 Task: Create a task  Integrate a new payment gateway into an e-commerce website , assign it to team member softage.3@softage.net in the project AcmeWorks and update the status of the task to  At Risk , set the priority of the task to Medium
Action: Mouse moved to (72, 60)
Screenshot: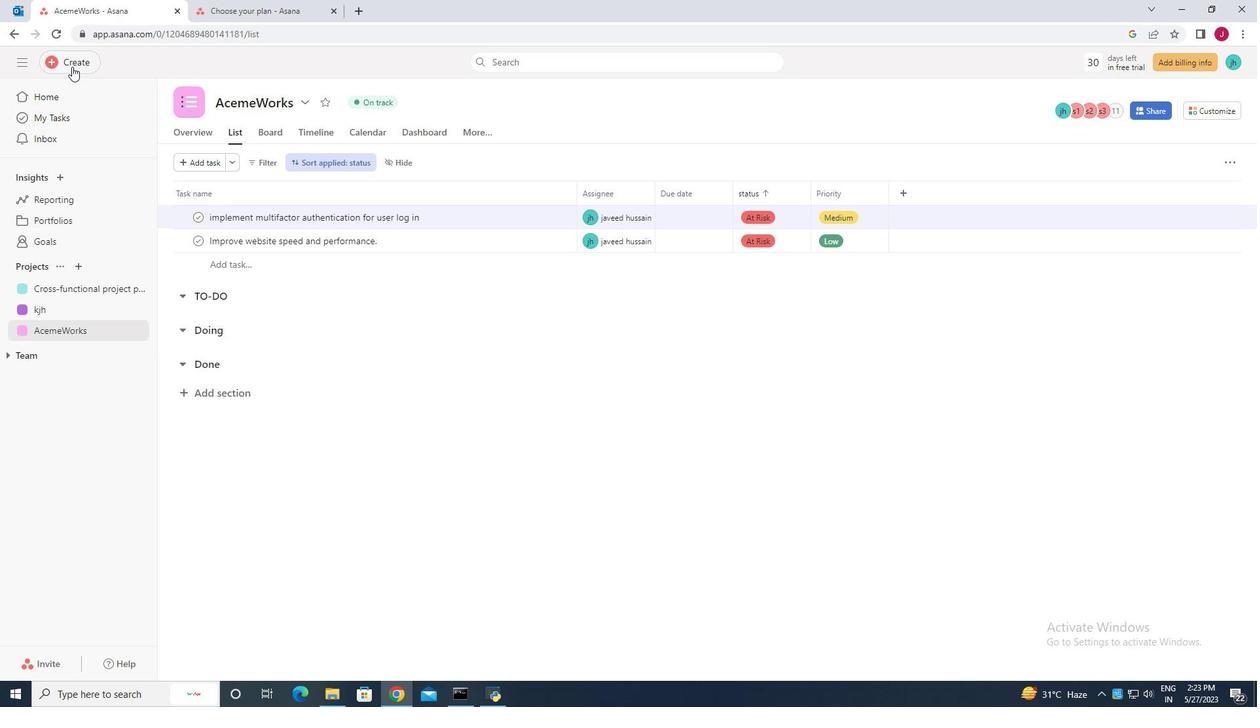 
Action: Mouse pressed left at (72, 60)
Screenshot: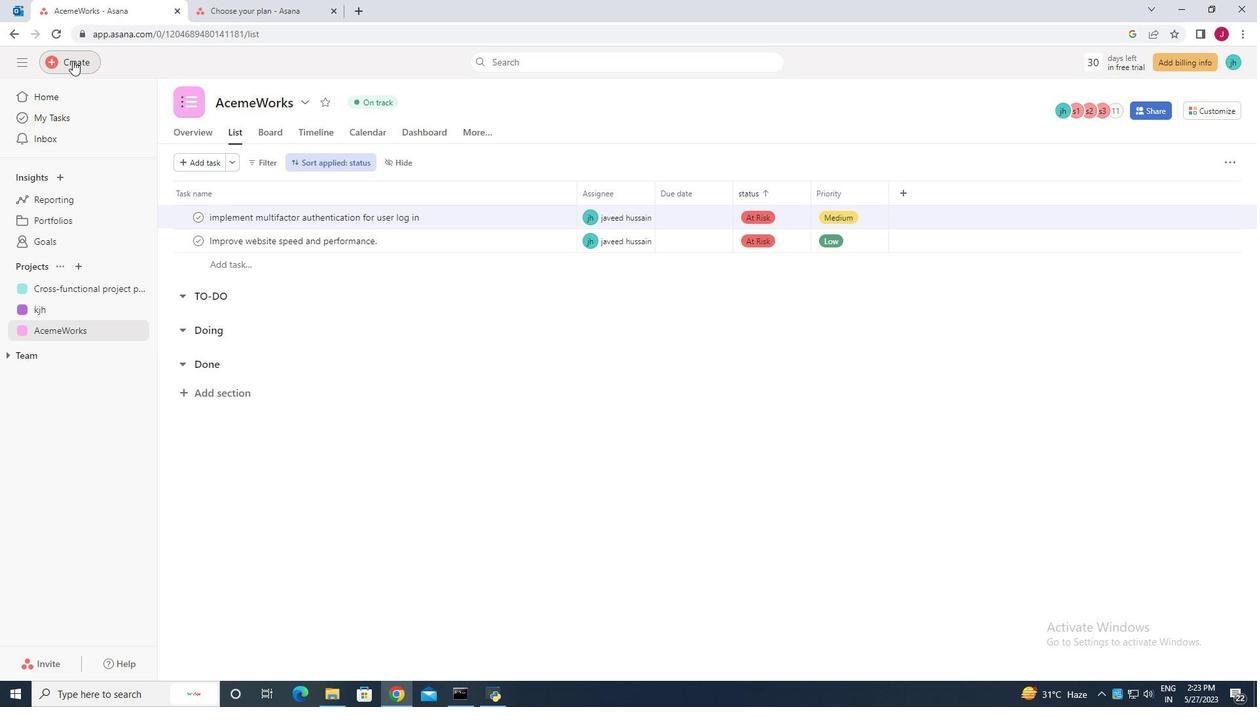 
Action: Mouse moved to (151, 65)
Screenshot: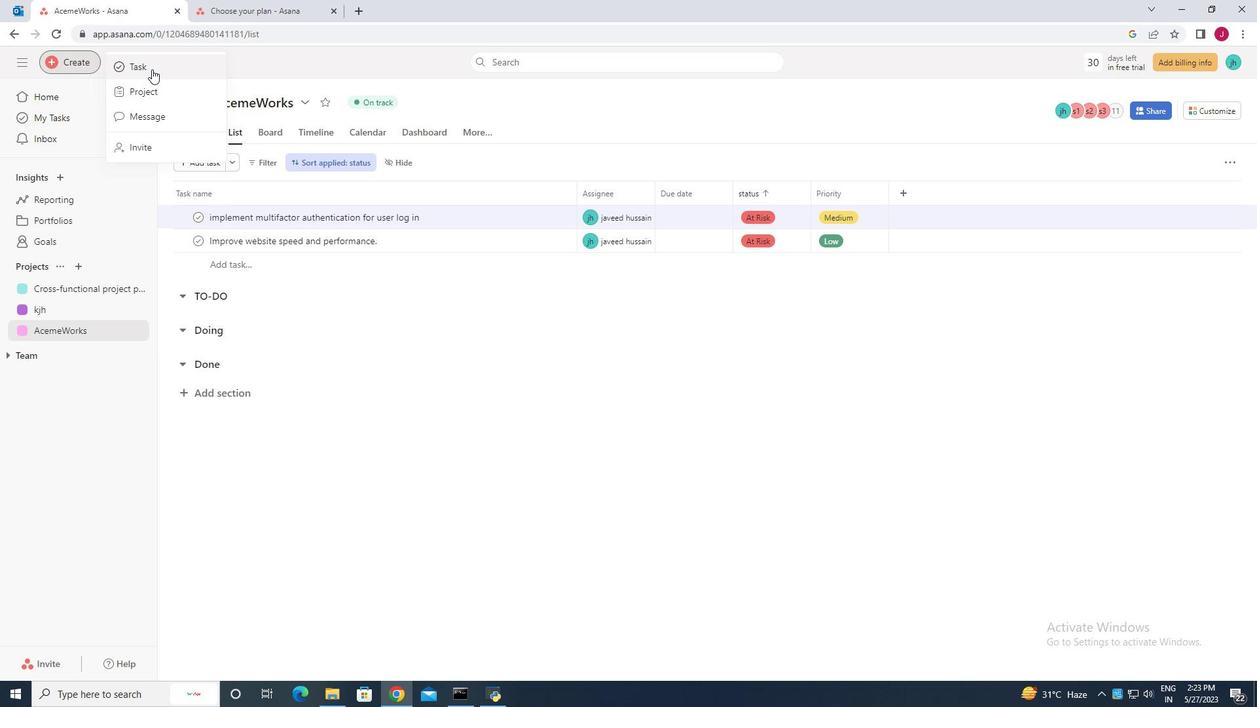 
Action: Mouse pressed left at (151, 65)
Screenshot: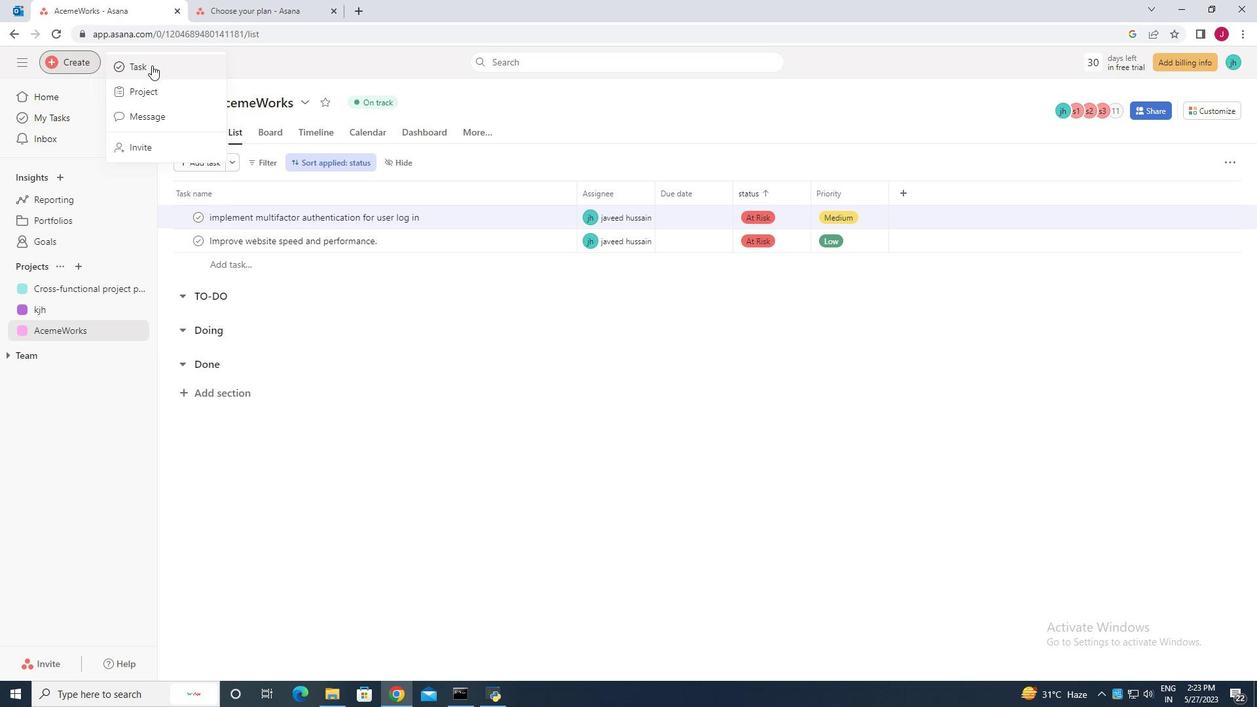 
Action: Mouse moved to (984, 396)
Screenshot: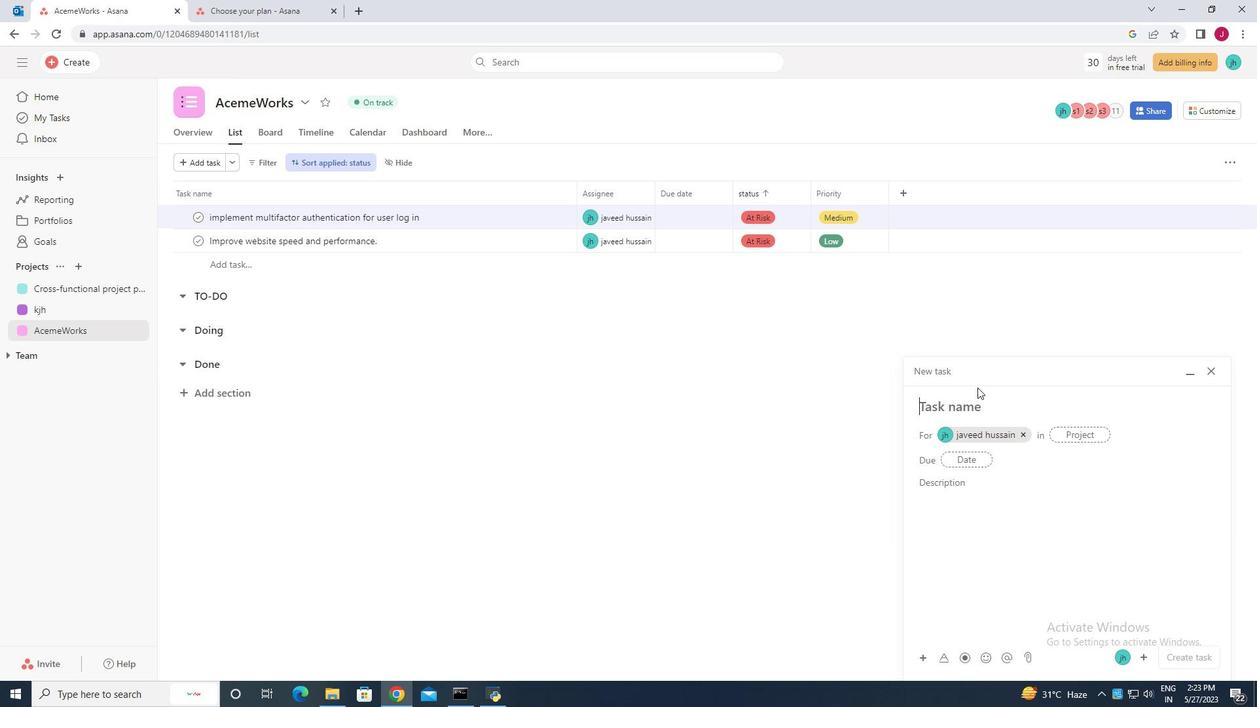 
Action: Key pressed <Key.caps_lock>I<Key.caps_lock>ntigrate<Key.space>a<Key.space>new<Key.space><Key.backspace><Key.backspace><Key.backspace><Key.backspace><Key.backspace><Key.backspace><Key.backspace><Key.backspace><Key.backspace><Key.backspace><Key.backspace><Key.backspace><Key.backspace>egrate<Key.space>a<Key.space>new<Key.space>payment<Key.space>gateway<Key.space>into<Key.space>the<Key.space>e-commerece<Key.space><Key.backspace><Key.backspace><Key.backspace><Key.backspace><Key.backspace>rce<Key.space>website,
Screenshot: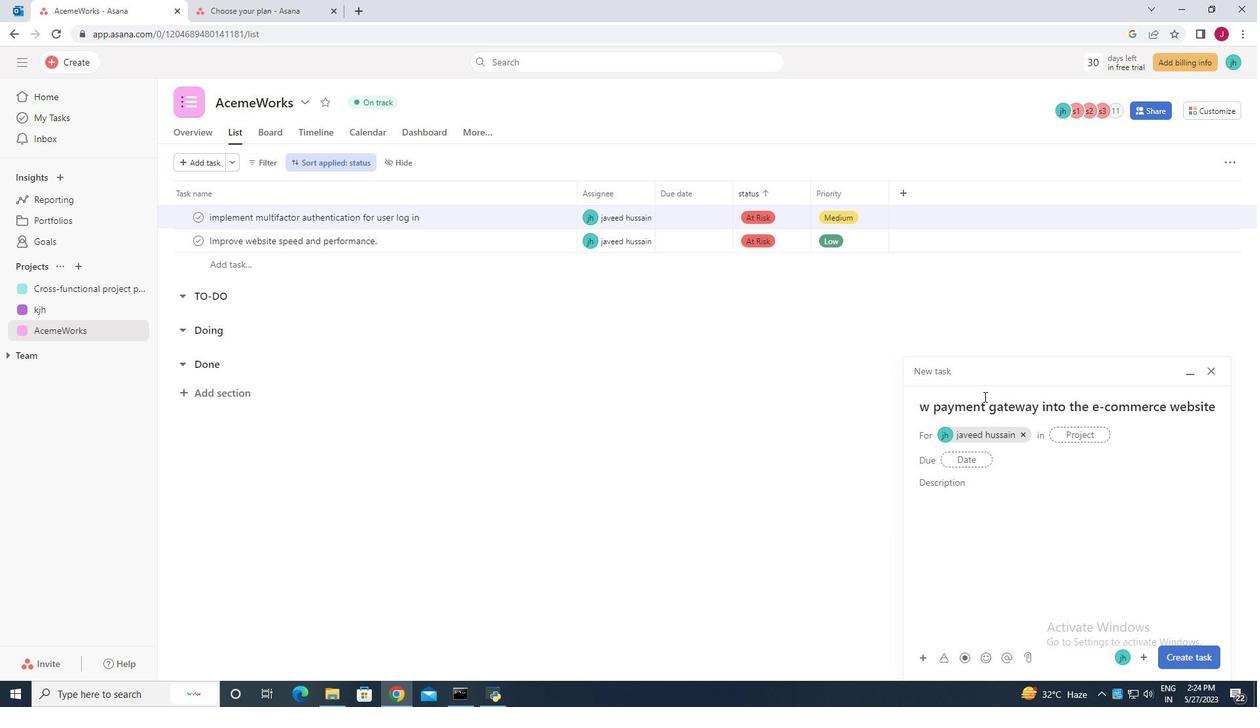 
Action: Mouse moved to (1024, 436)
Screenshot: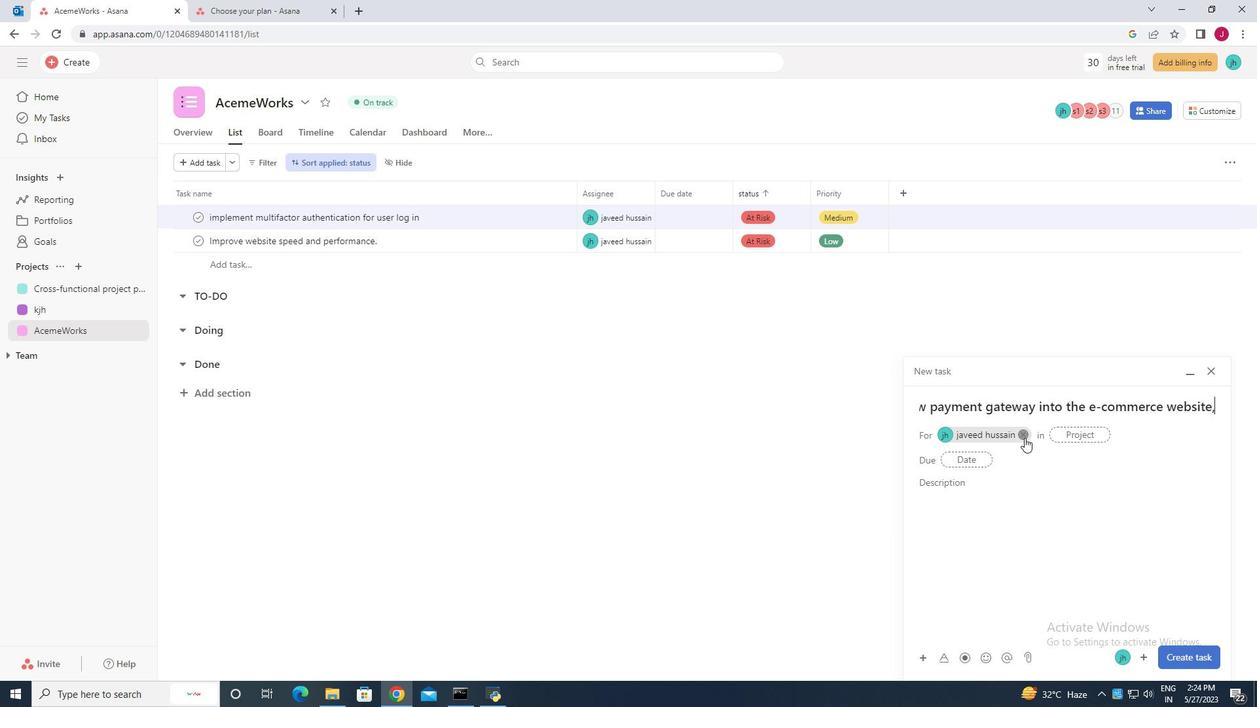
Action: Mouse pressed left at (1024, 436)
Screenshot: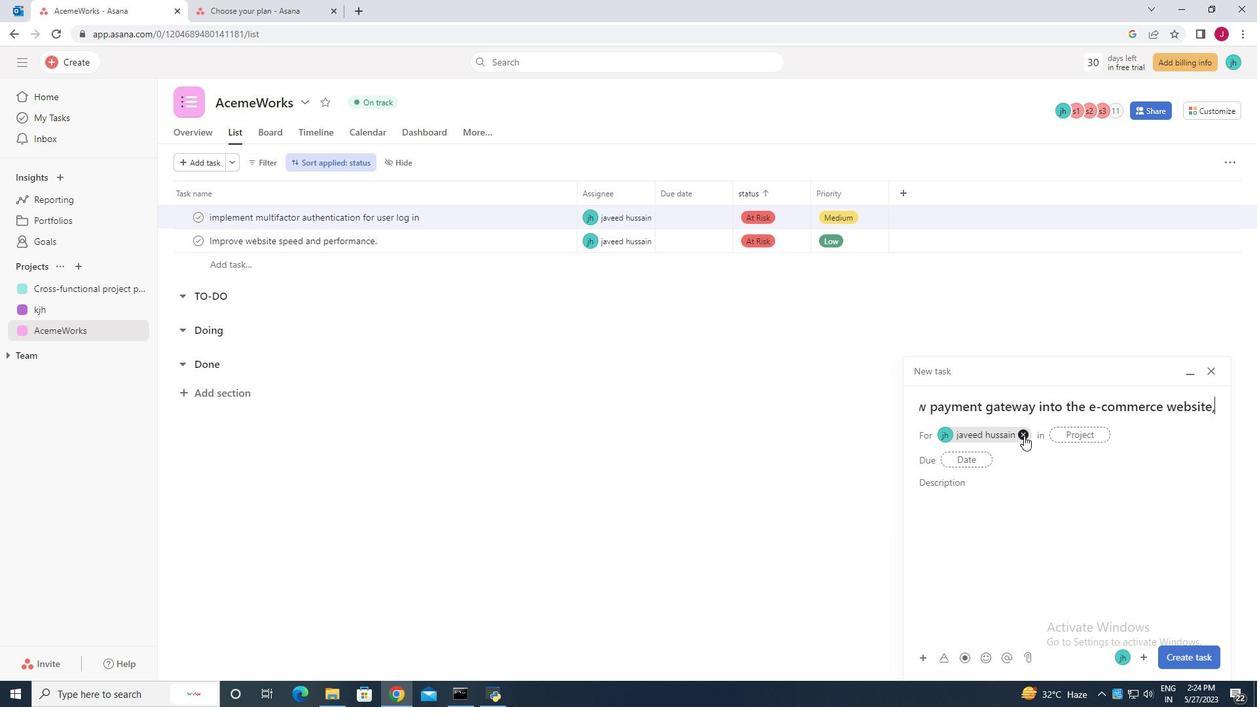 
Action: Mouse moved to (970, 436)
Screenshot: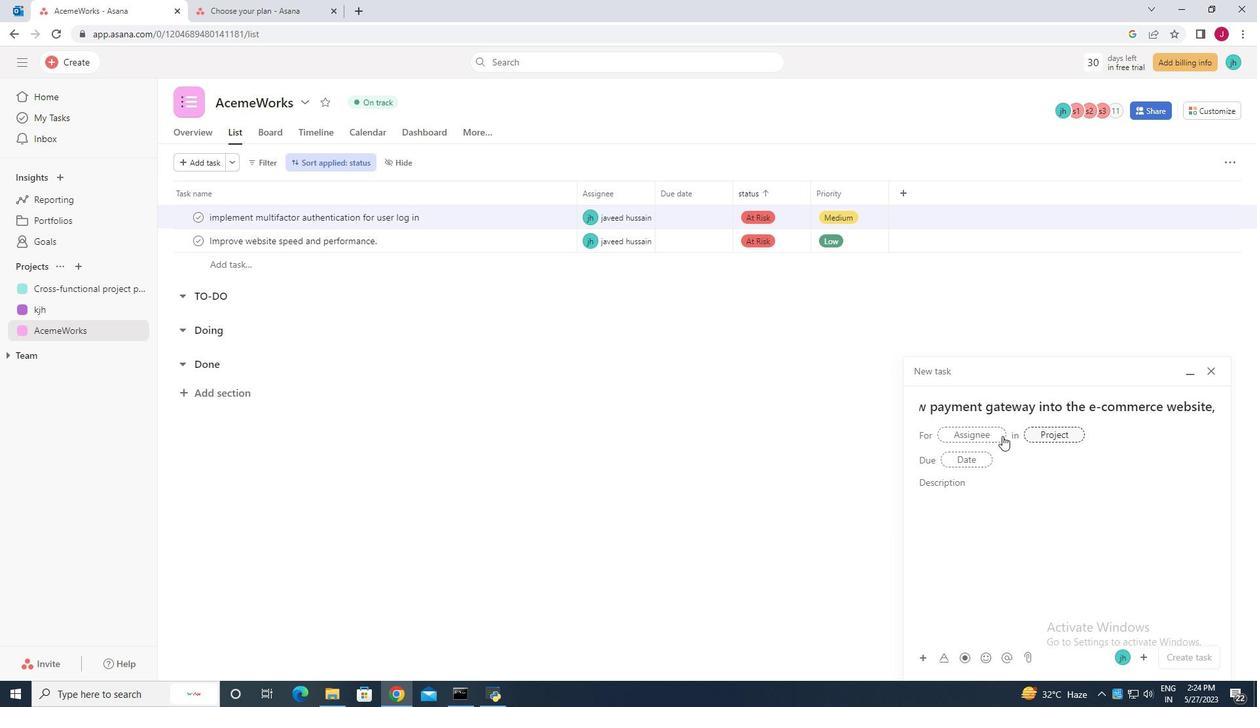 
Action: Mouse pressed left at (970, 436)
Screenshot: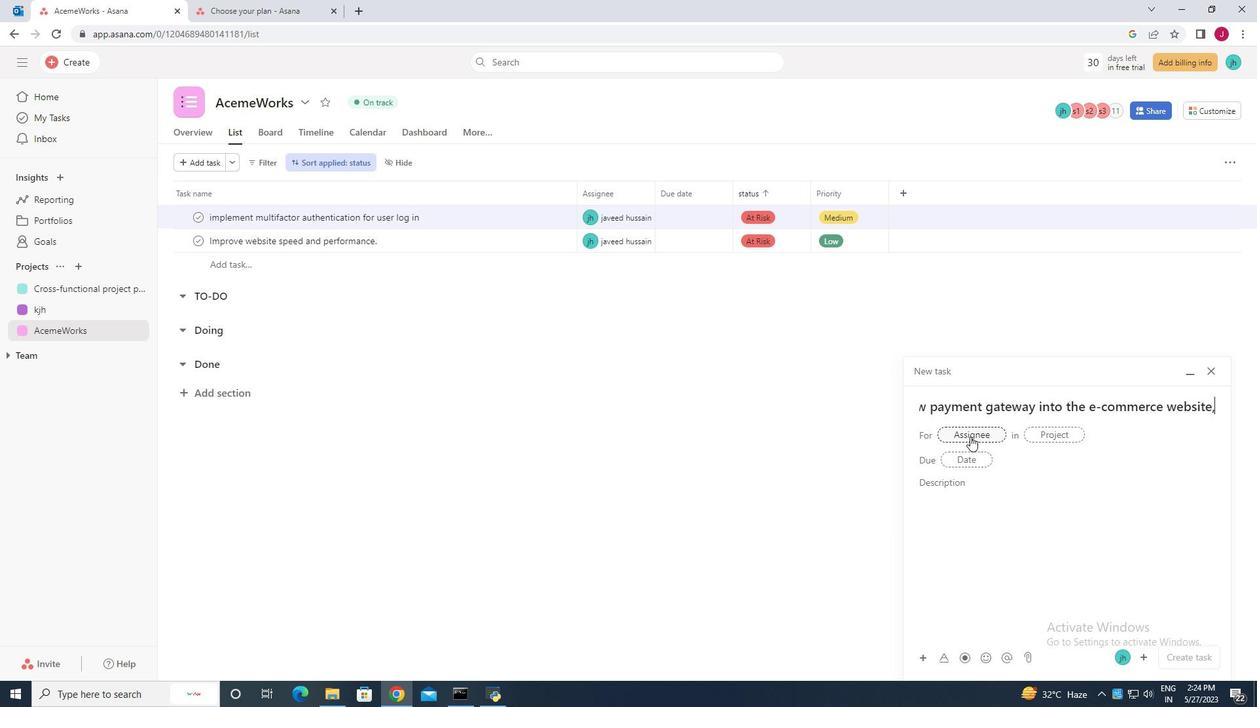 
Action: Key pressed softage.3<Key.shift>@
Screenshot: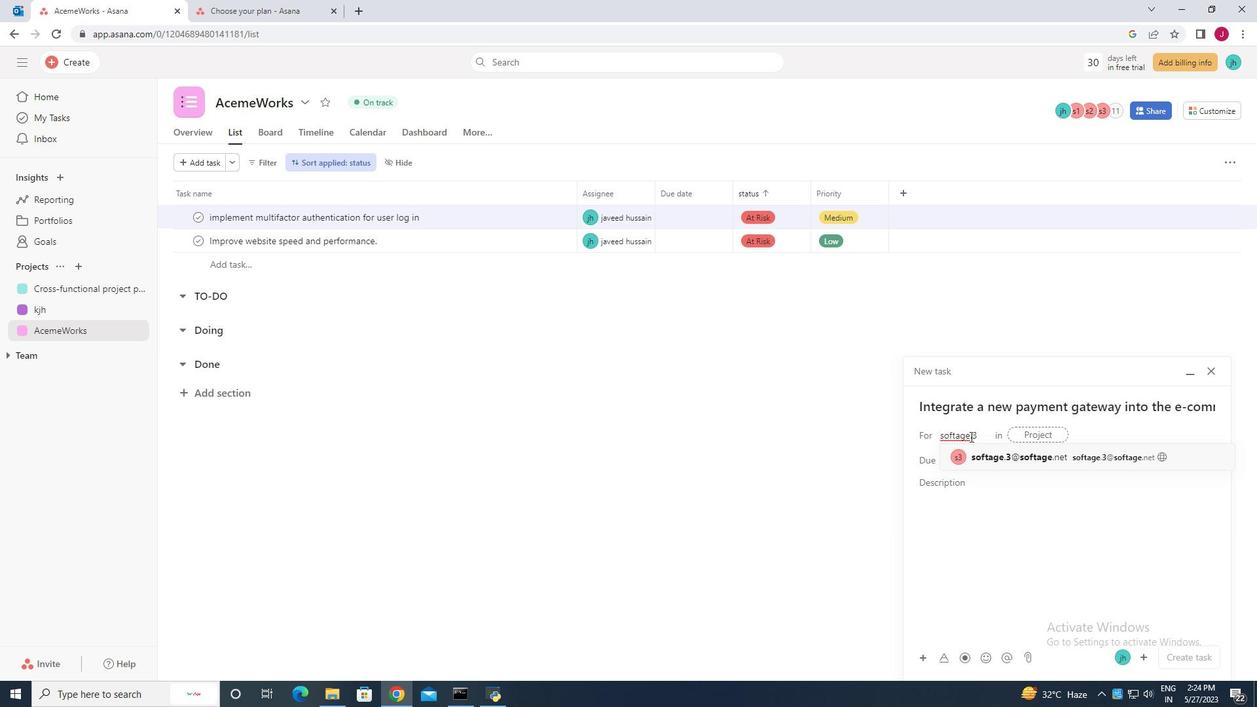 
Action: Mouse moved to (1007, 453)
Screenshot: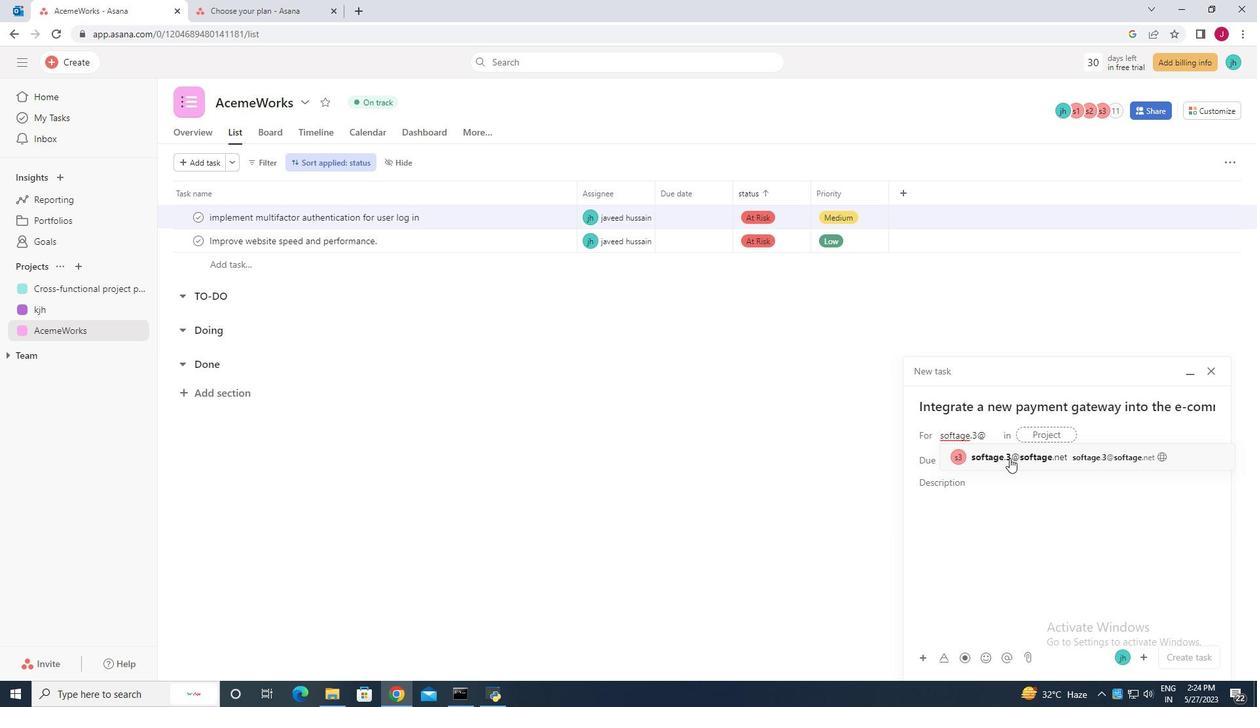 
Action: Mouse pressed left at (1007, 453)
Screenshot: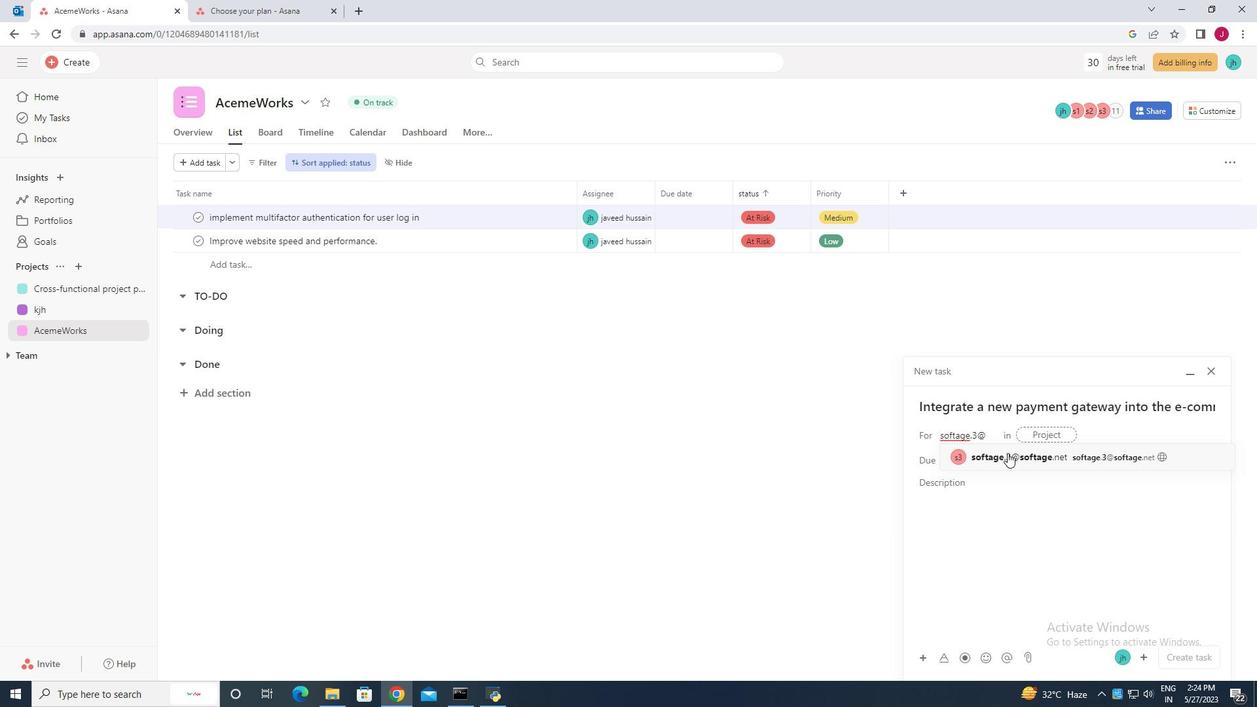 
Action: Mouse moved to (1088, 436)
Screenshot: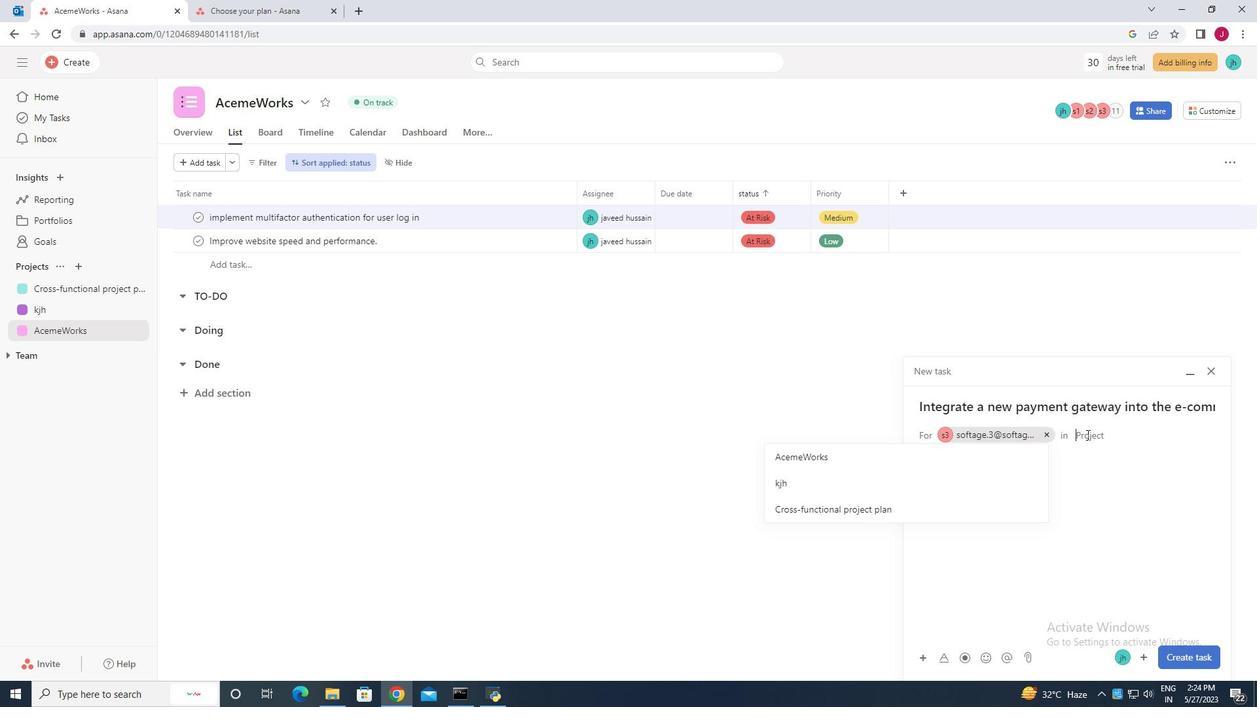 
Action: Mouse pressed left at (1088, 436)
Screenshot: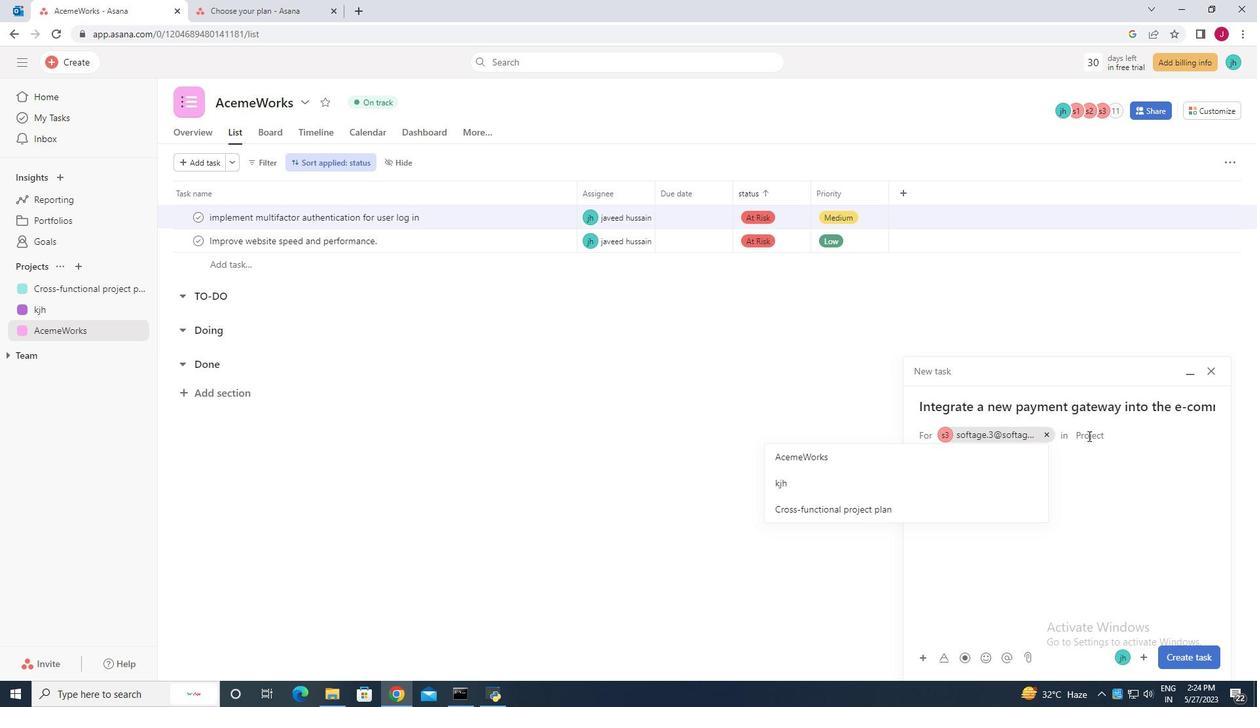 
Action: Mouse moved to (808, 454)
Screenshot: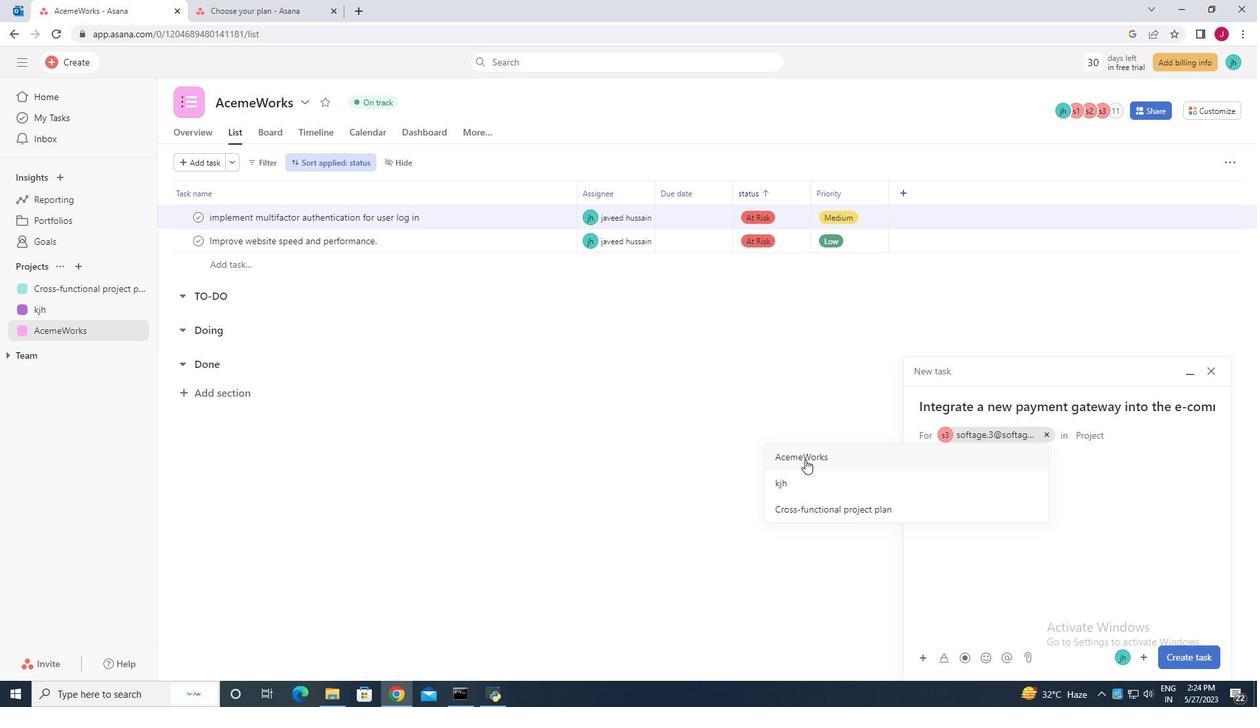 
Action: Mouse pressed left at (808, 454)
Screenshot: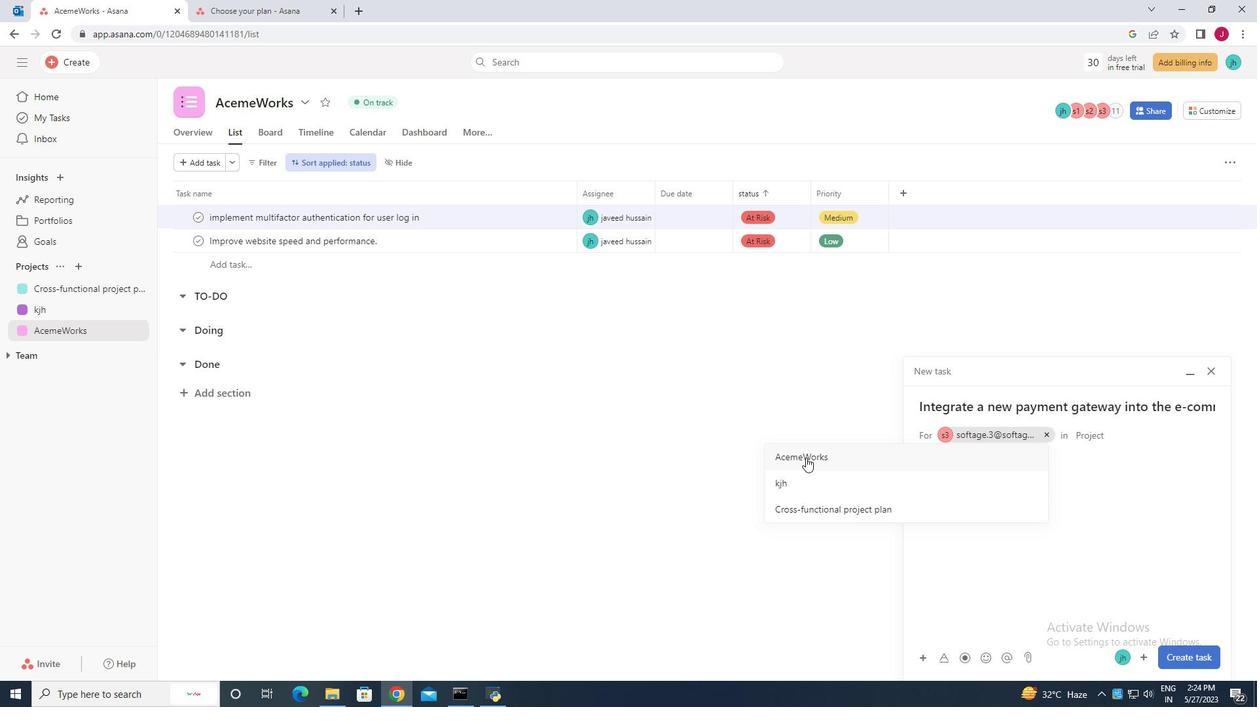 
Action: Mouse moved to (1080, 610)
Screenshot: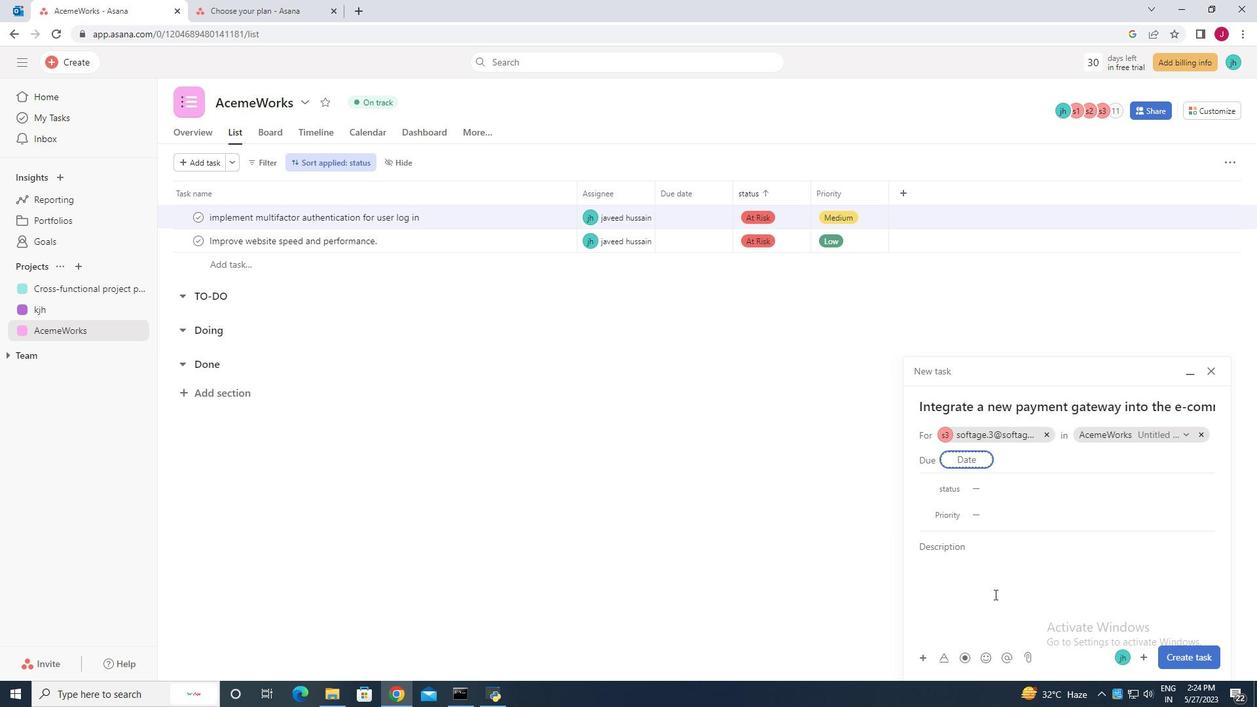 
Action: Mouse scrolled (1080, 609) with delta (0, 0)
Screenshot: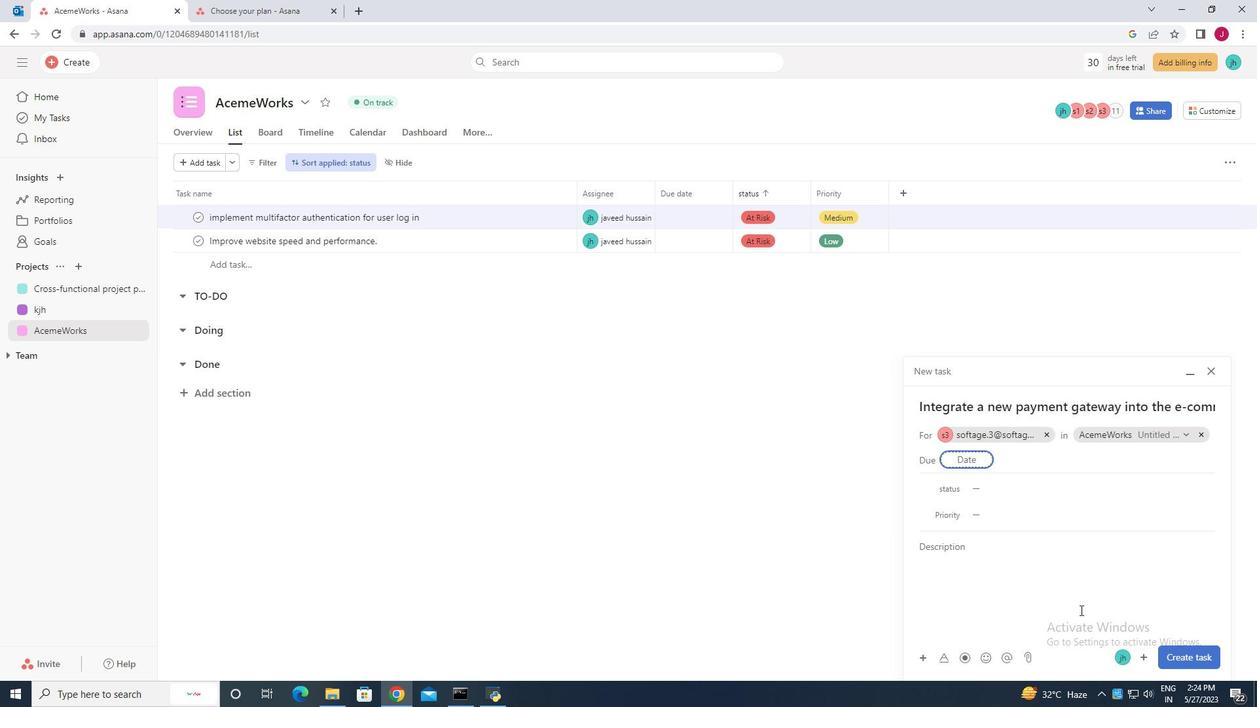 
Action: Mouse scrolled (1080, 609) with delta (0, 0)
Screenshot: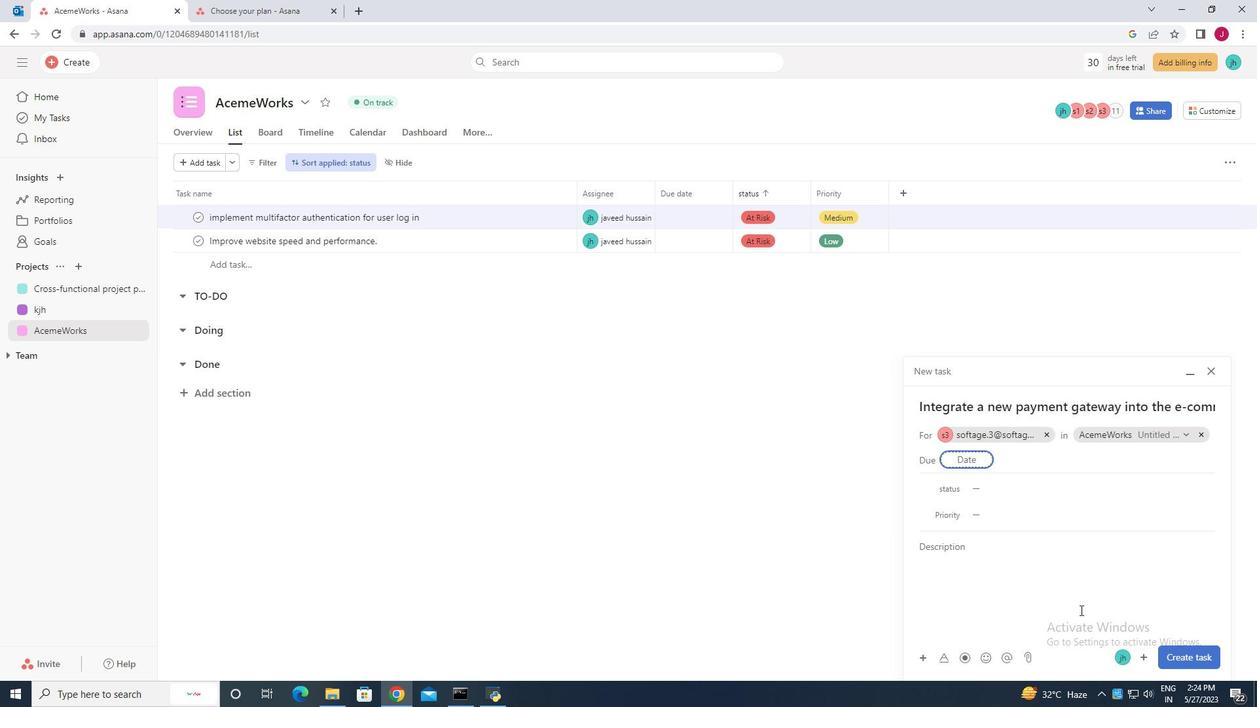 
Action: Mouse scrolled (1080, 609) with delta (0, 0)
Screenshot: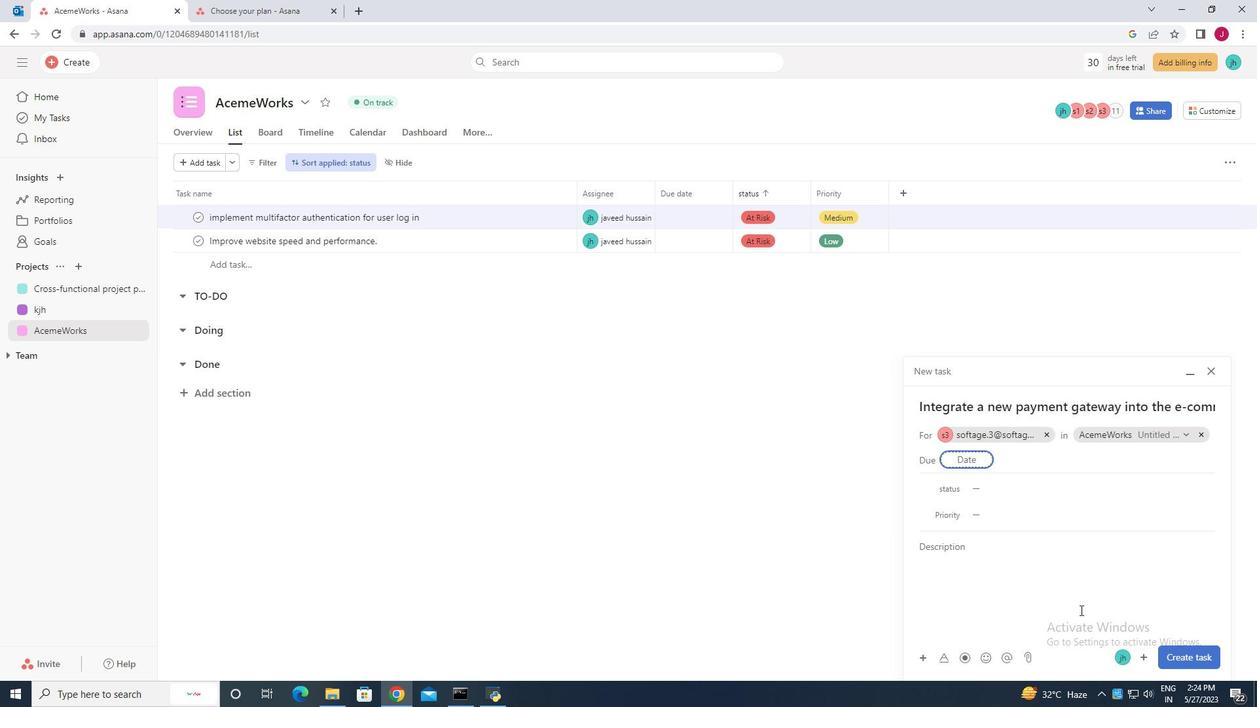 
Action: Mouse moved to (1121, 656)
Screenshot: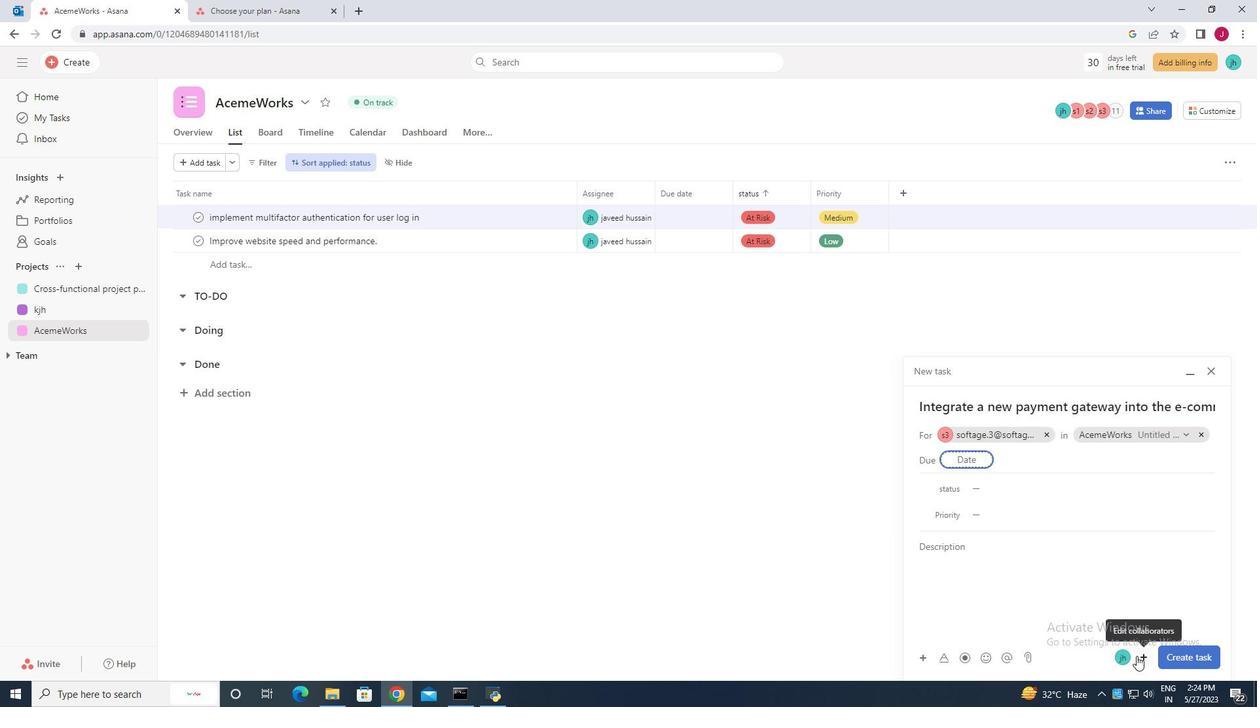 
Action: Mouse pressed left at (1121, 656)
Screenshot: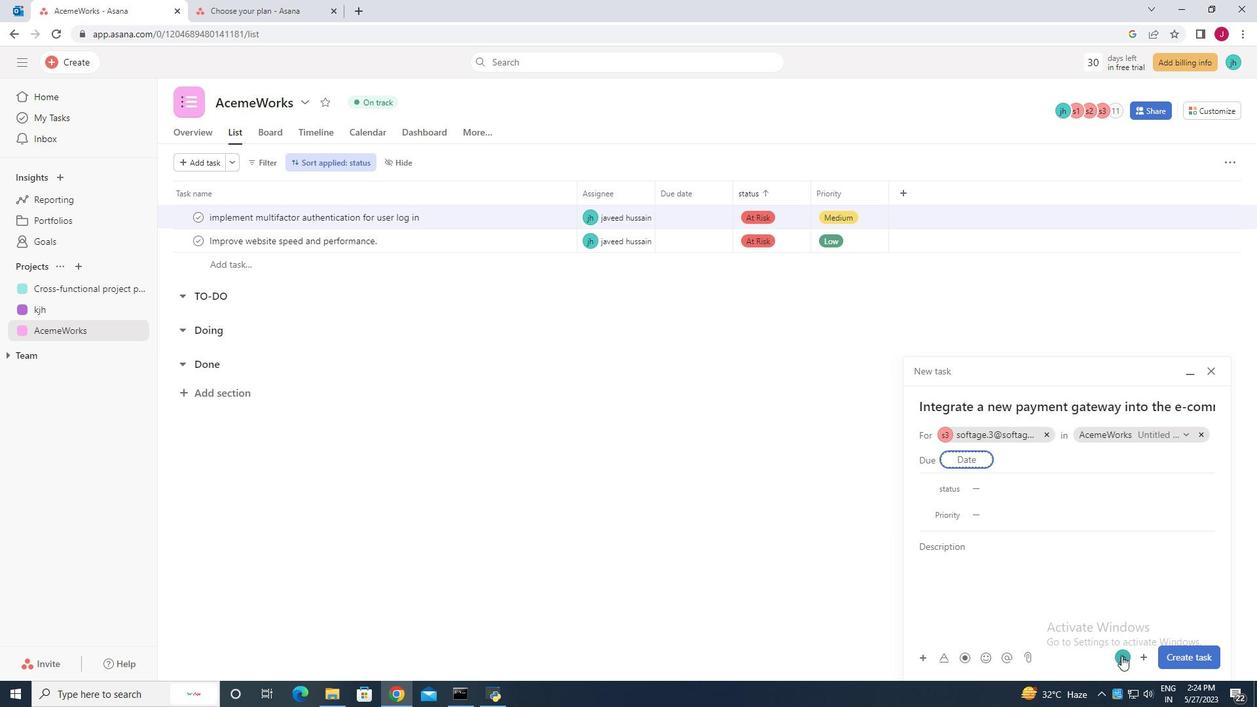 
Action: Mouse moved to (1052, 655)
Screenshot: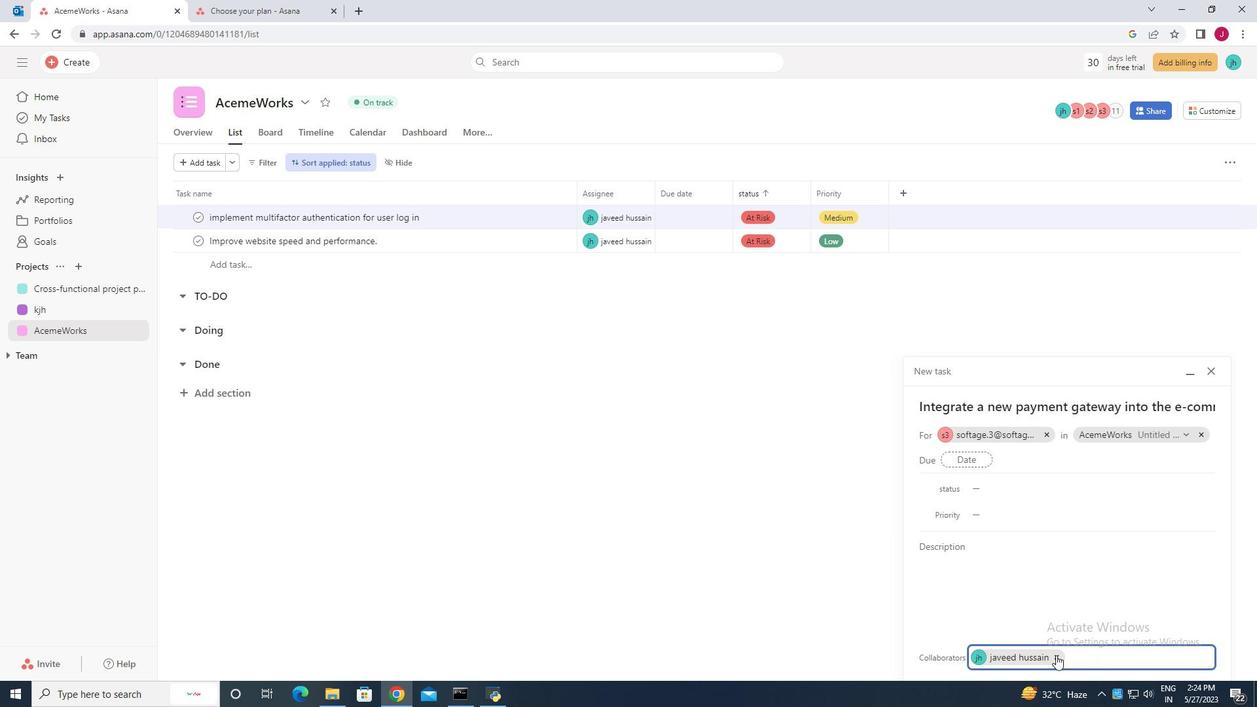 
Action: Mouse pressed left at (1052, 655)
Screenshot: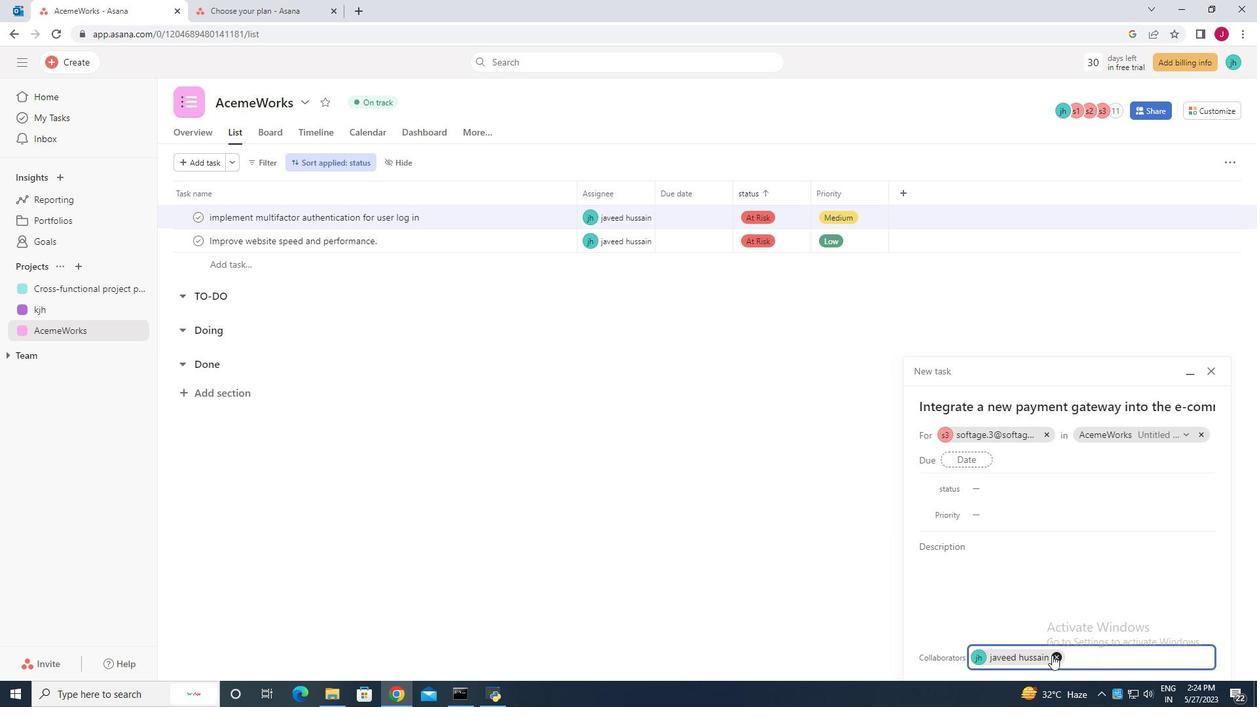 
Action: Mouse moved to (1067, 663)
Screenshot: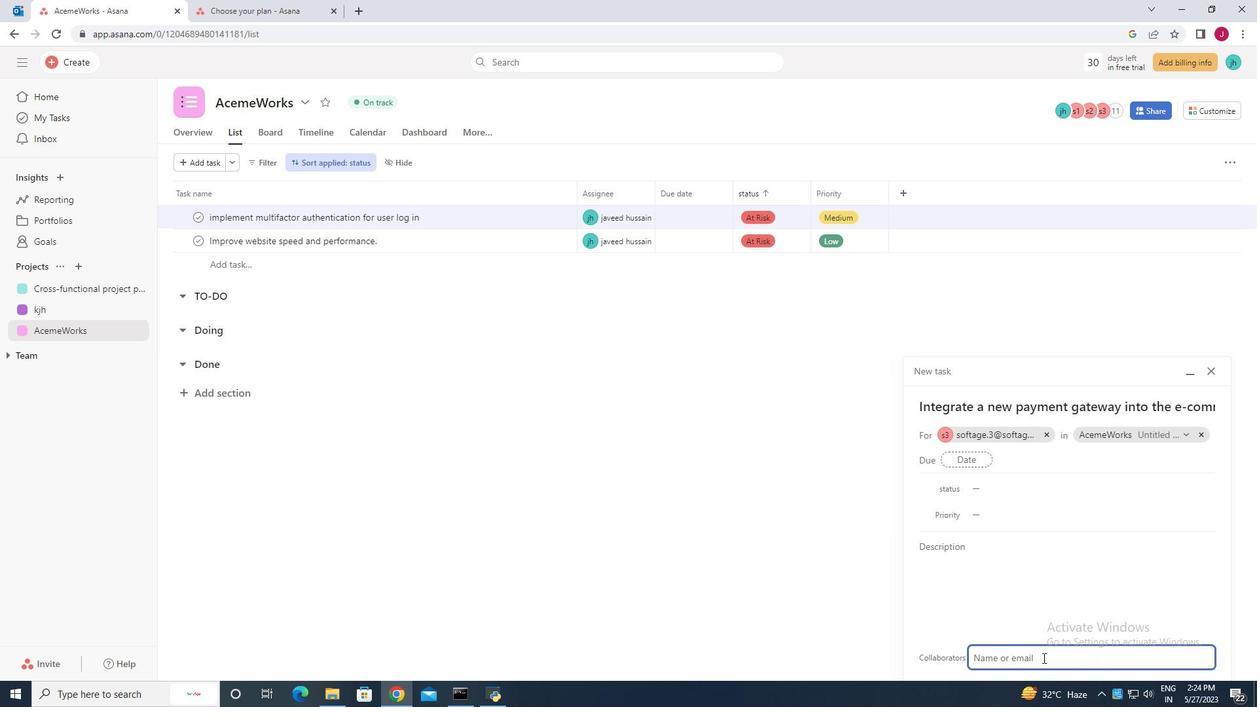 
Action: Mouse pressed left at (1067, 663)
Screenshot: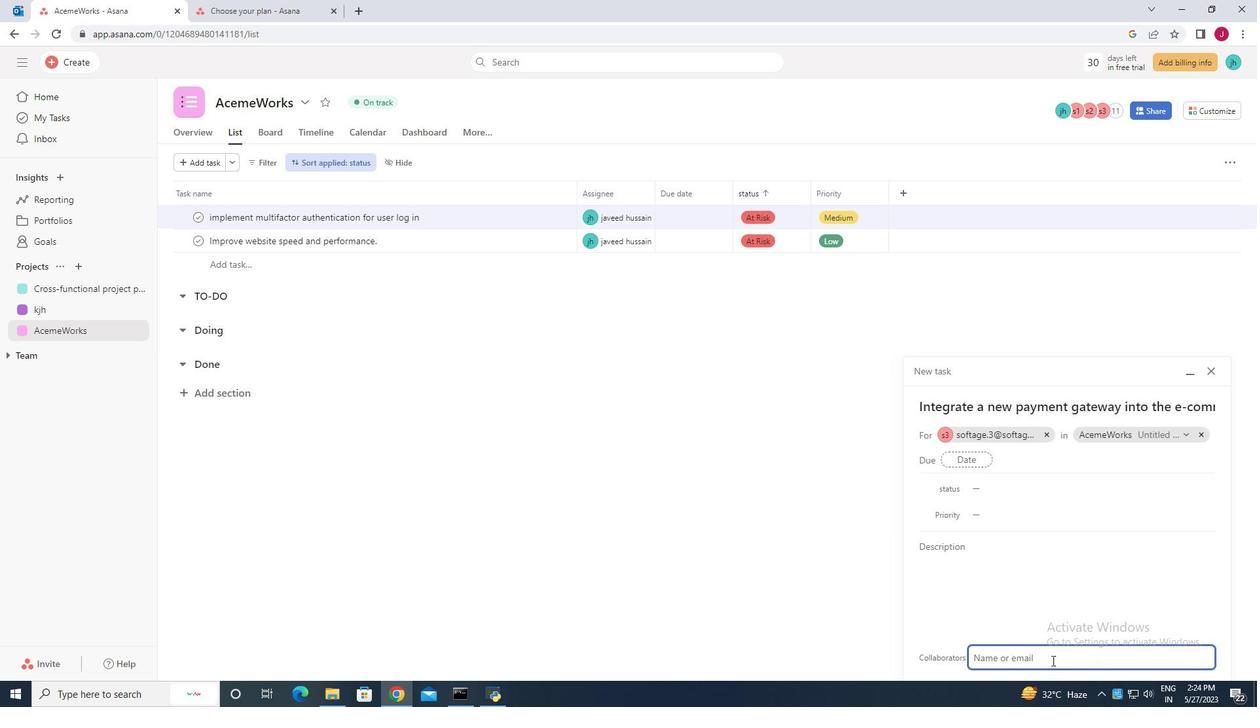 
Action: Mouse moved to (1001, 437)
Screenshot: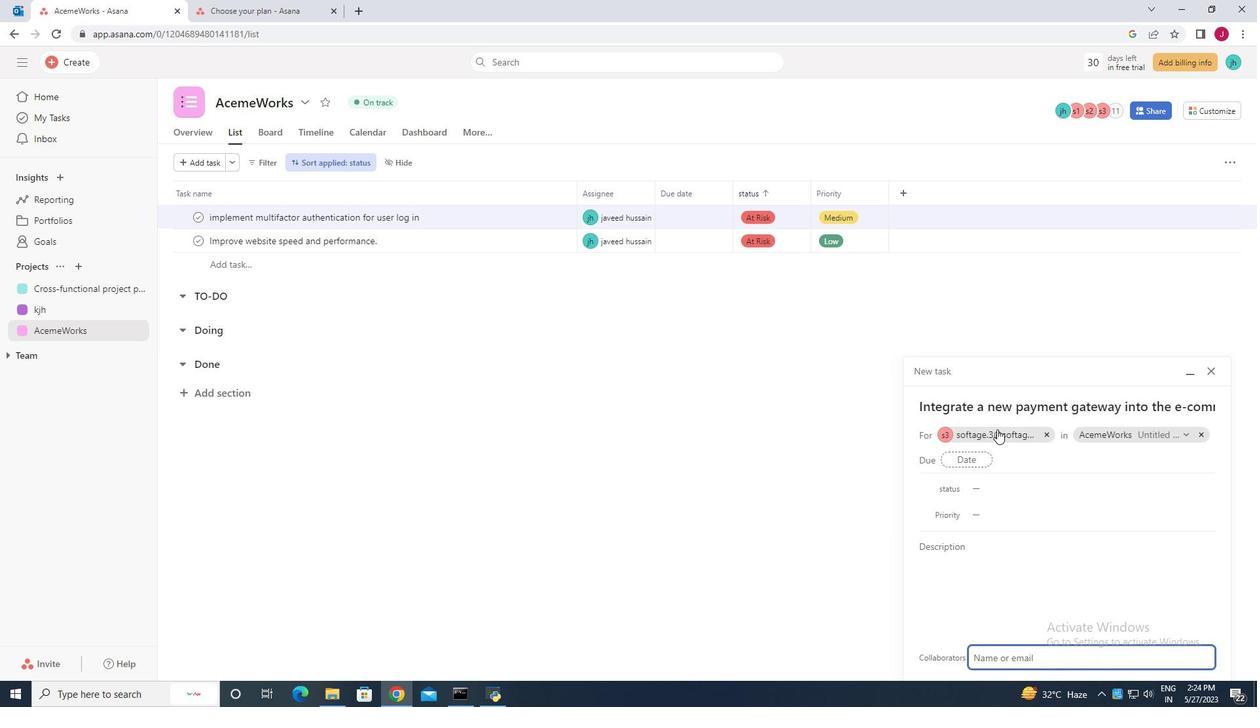 
Action: Mouse pressed left at (1001, 437)
Screenshot: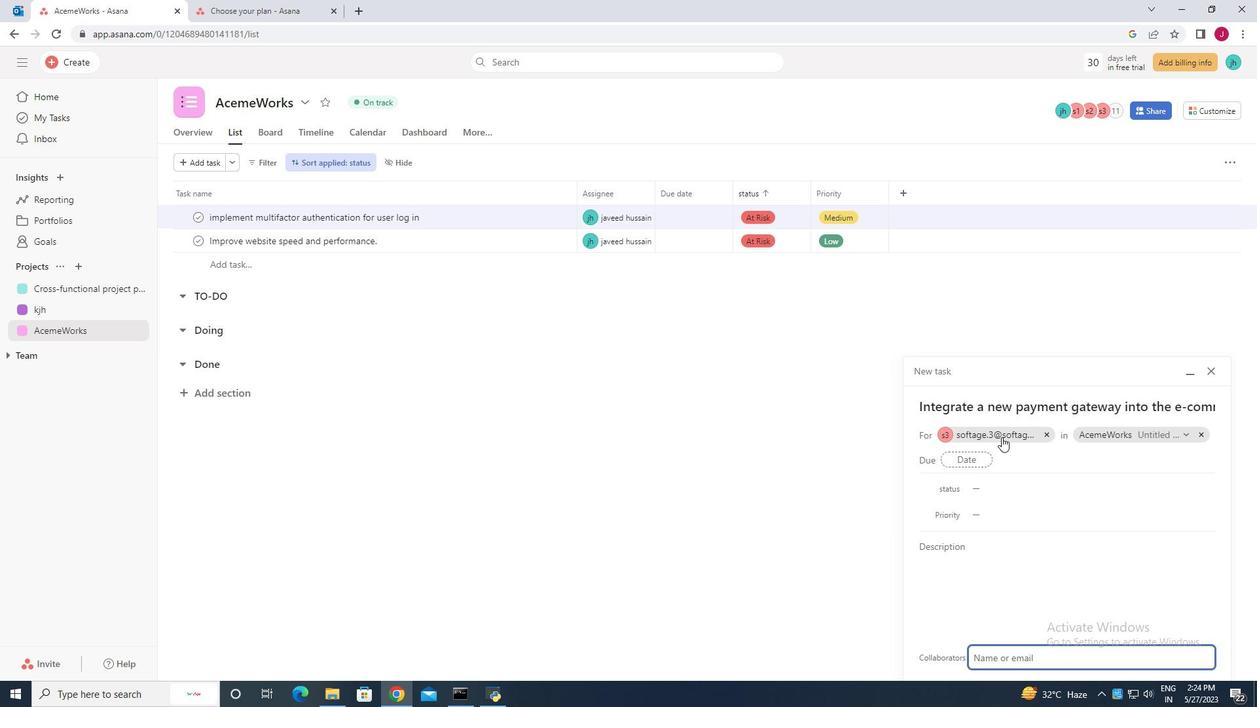 
Action: Mouse moved to (1178, 655)
Screenshot: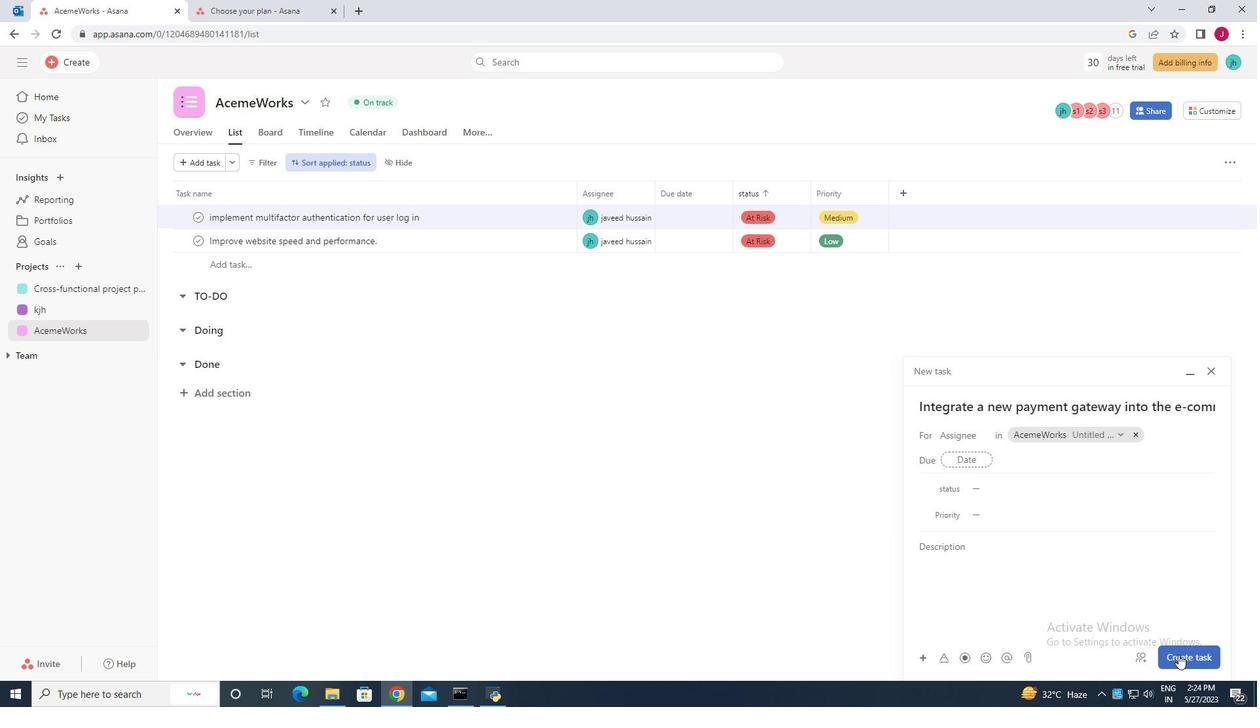 
Action: Mouse pressed left at (1178, 655)
Screenshot: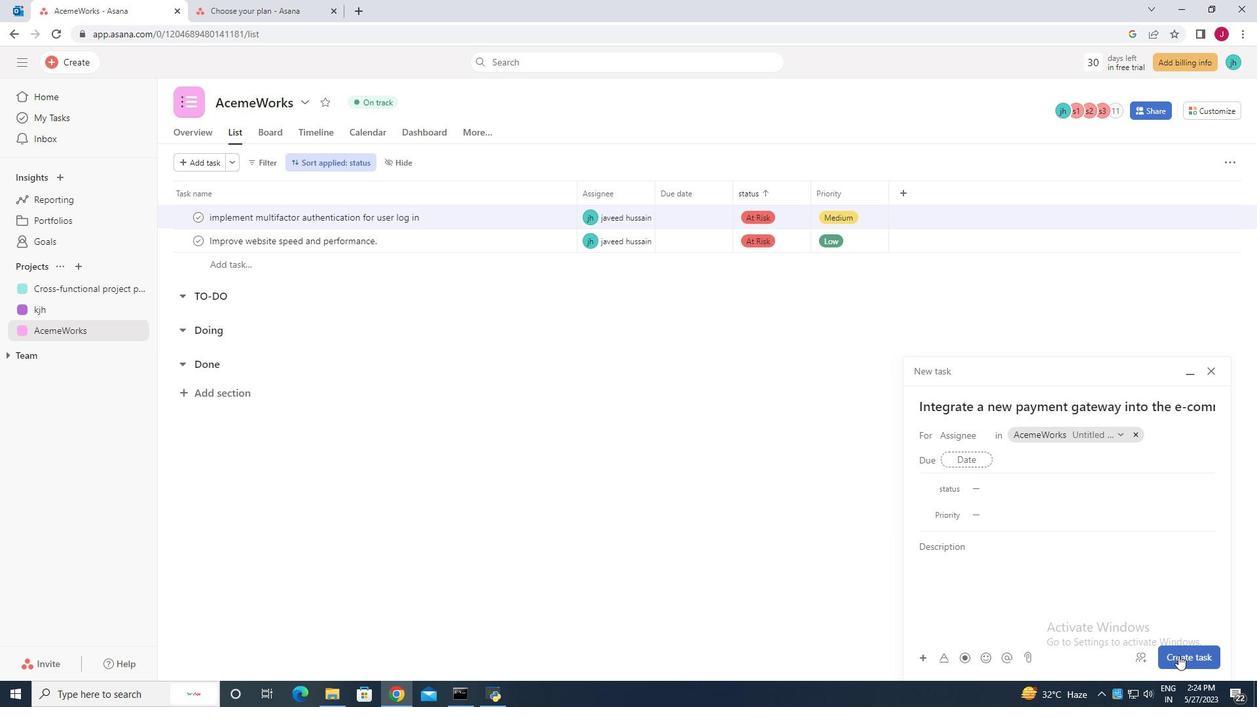 
Action: Mouse moved to (101, 332)
Screenshot: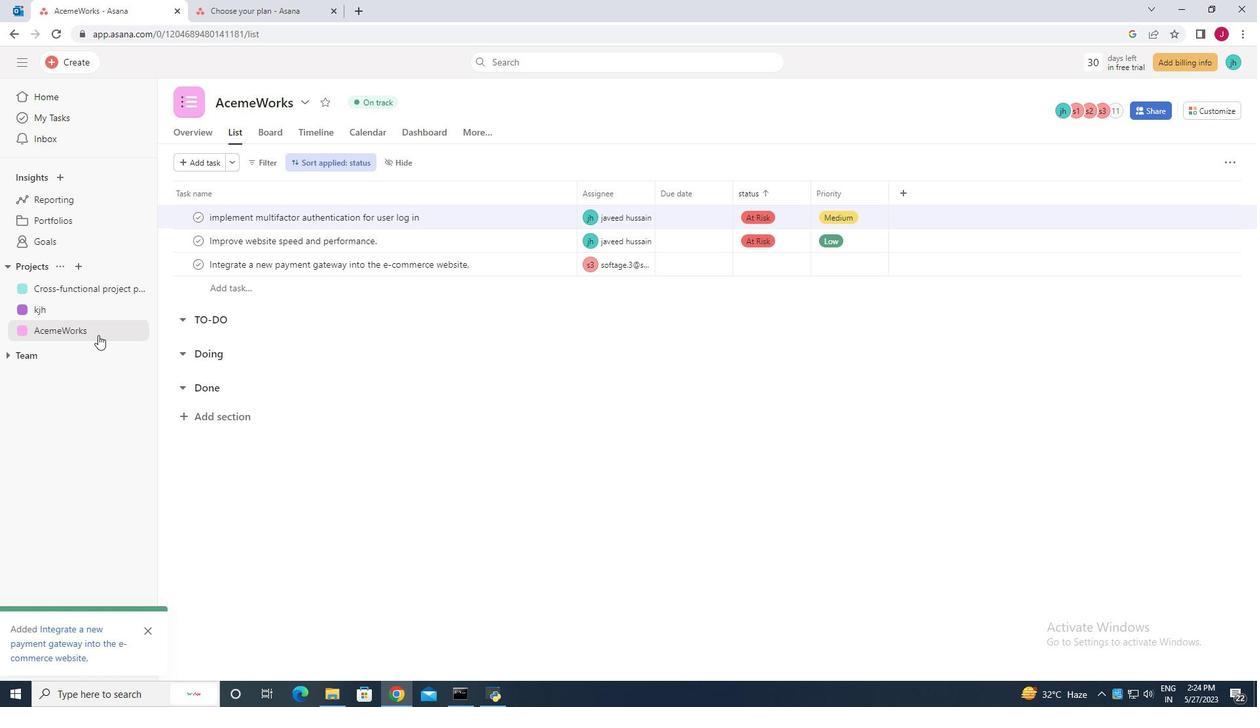 
Action: Mouse pressed left at (101, 332)
Screenshot: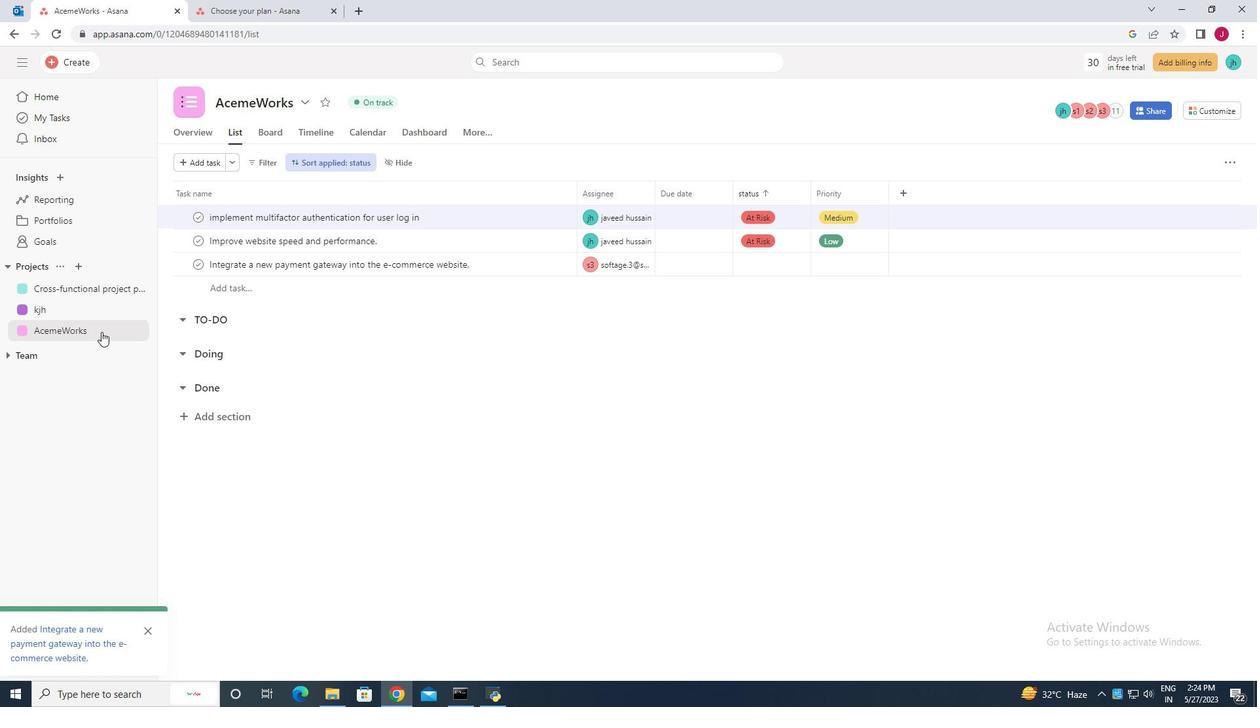 
Action: Mouse moved to (386, 103)
Screenshot: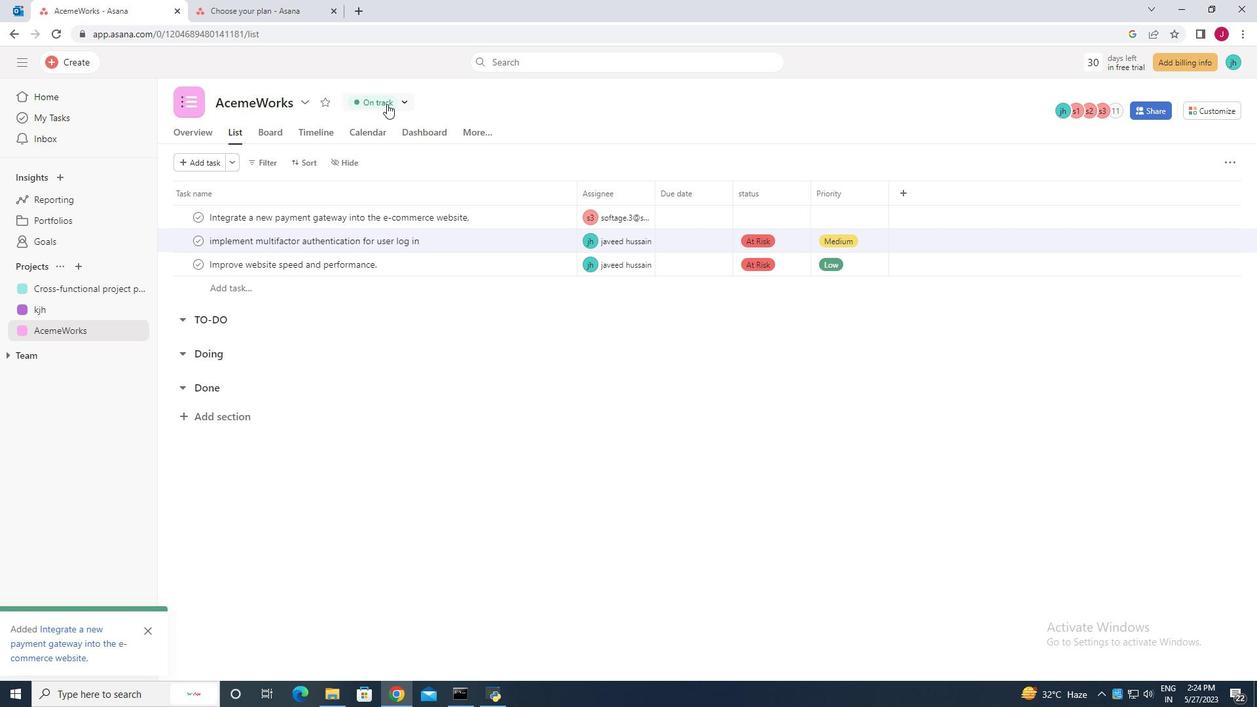 
Action: Mouse pressed left at (386, 103)
Screenshot: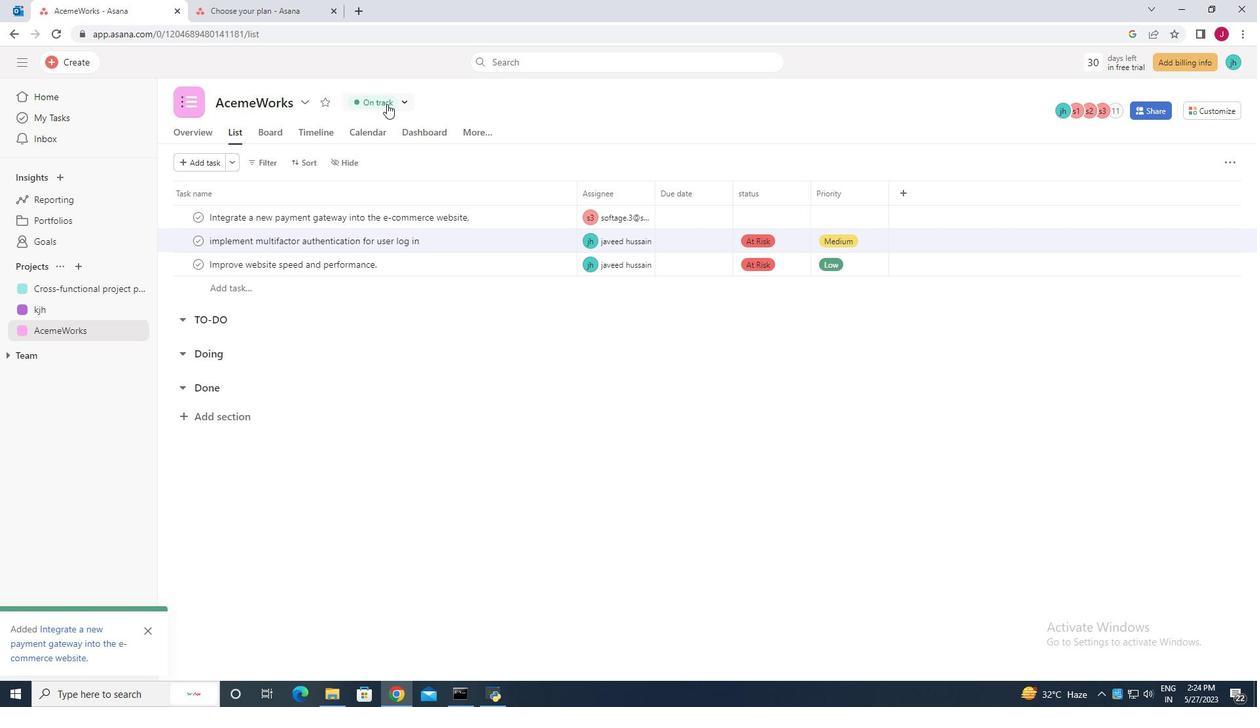 
Action: Mouse moved to (375, 237)
Screenshot: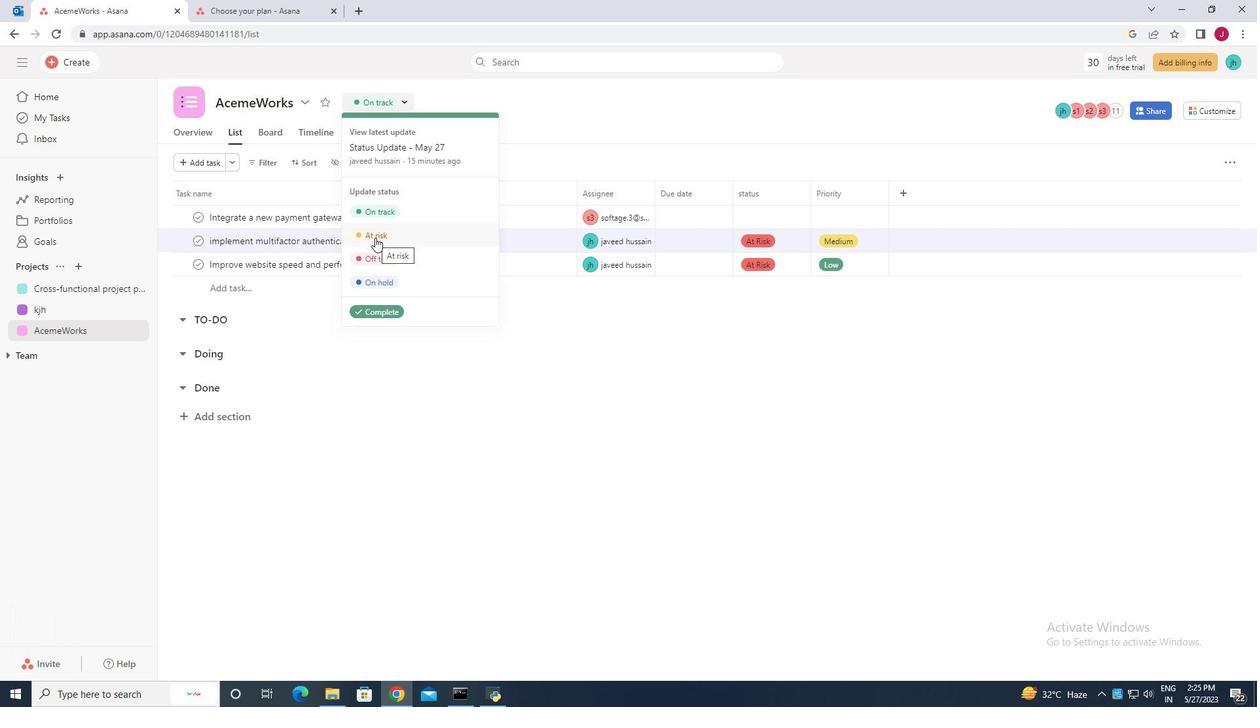 
Action: Mouse pressed left at (375, 237)
Screenshot: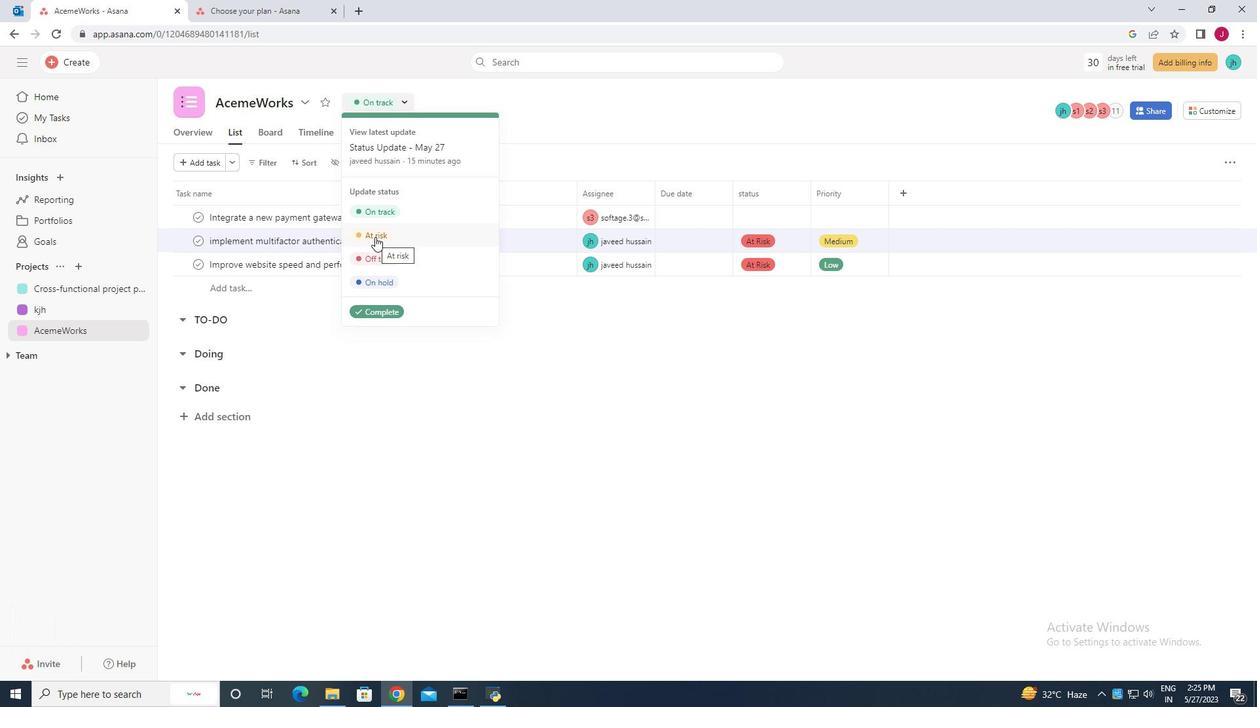 
Action: Mouse moved to (1227, 72)
Screenshot: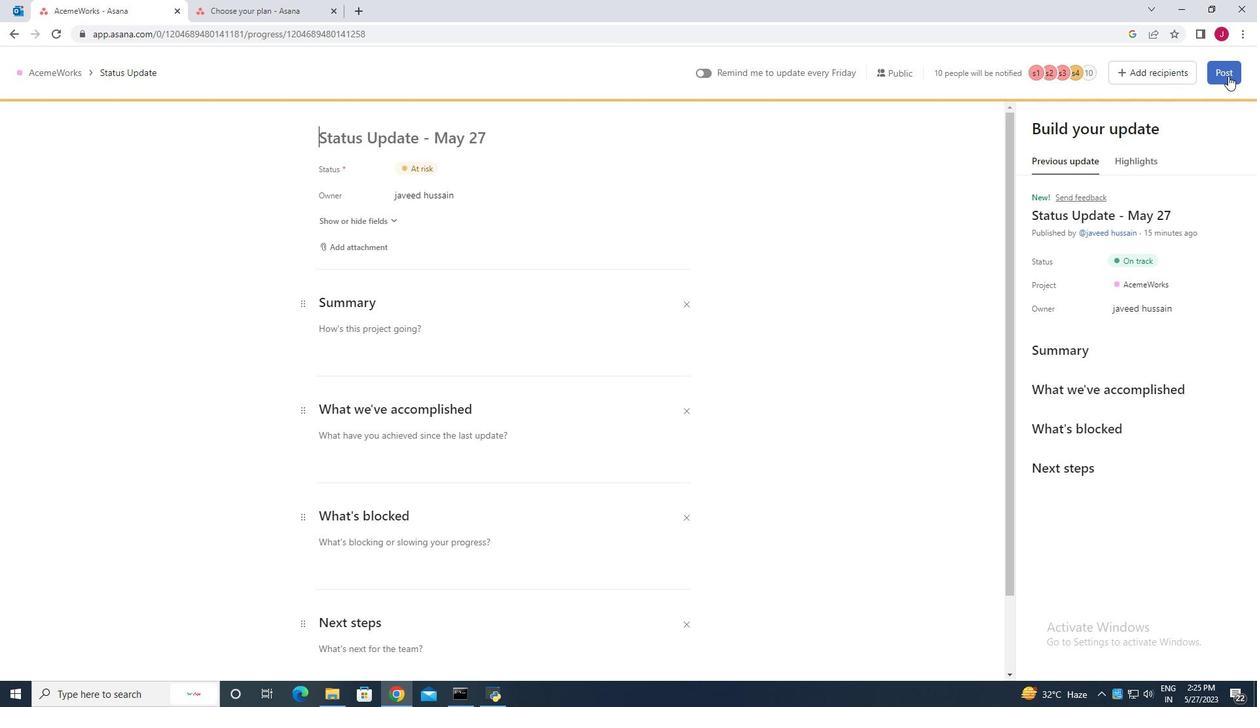 
Action: Mouse pressed left at (1227, 72)
Screenshot: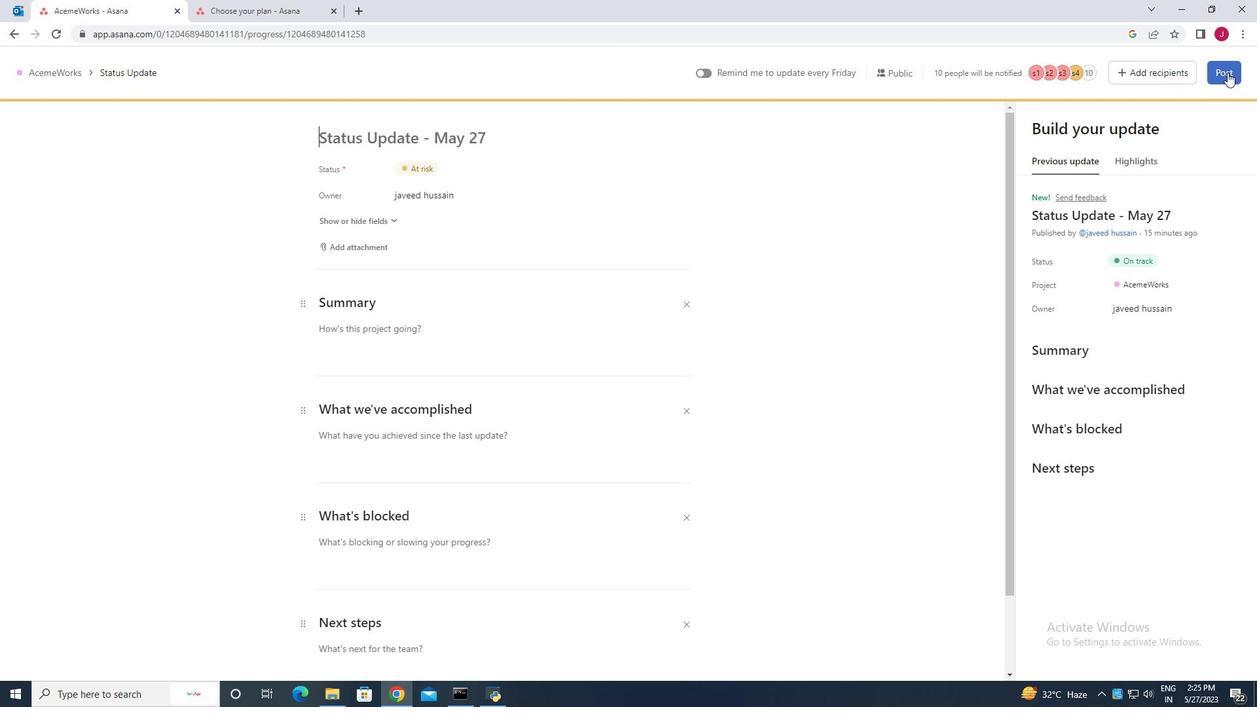
Action: Mouse moved to (912, 94)
Screenshot: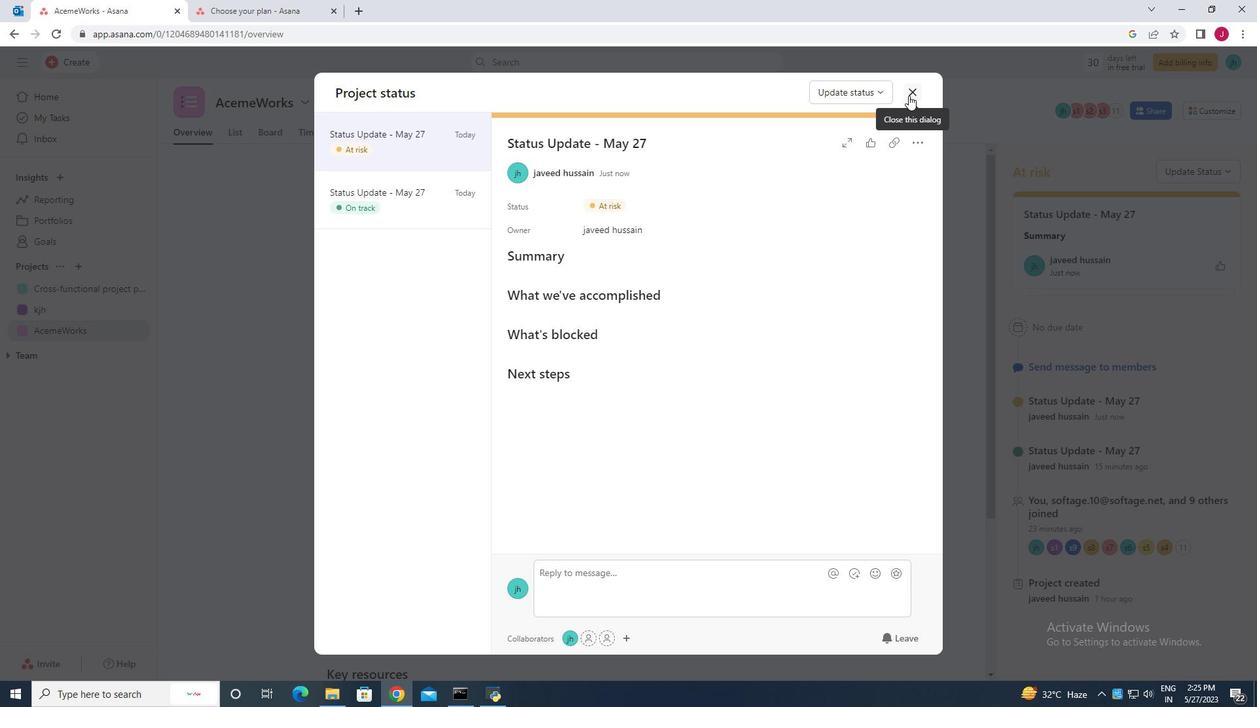 
Action: Mouse pressed left at (912, 94)
Screenshot: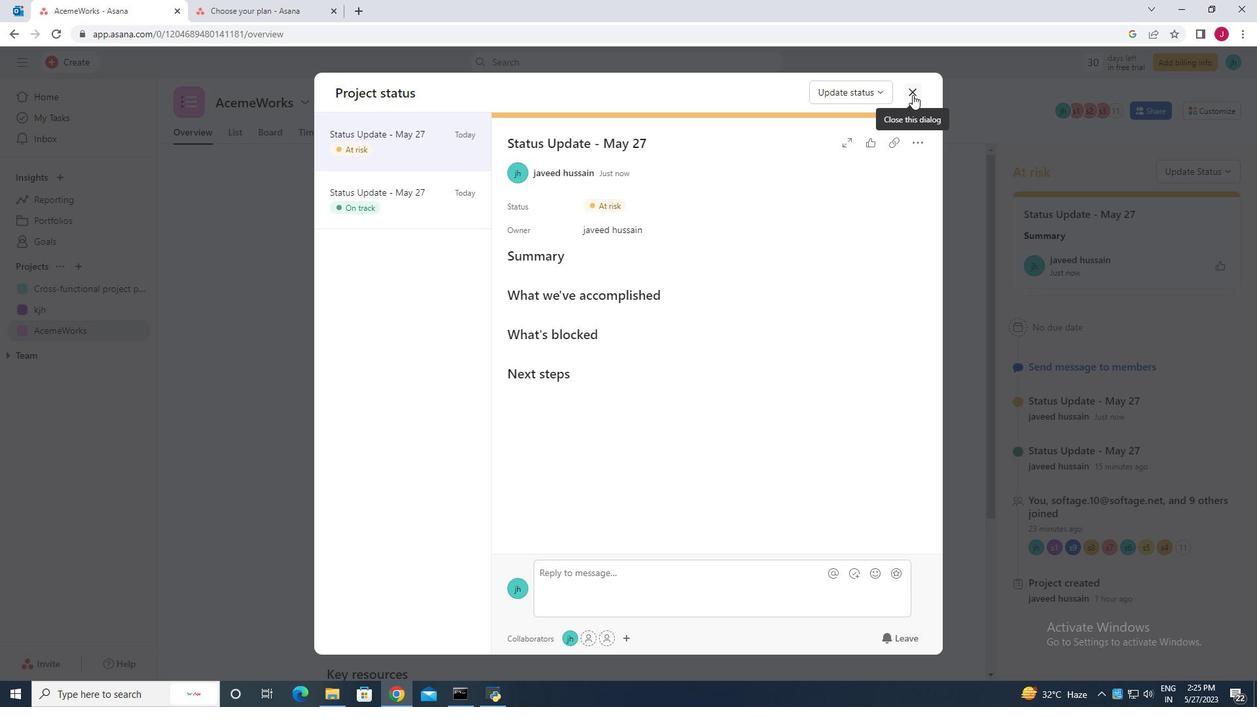 
Action: Mouse moved to (55, 332)
Screenshot: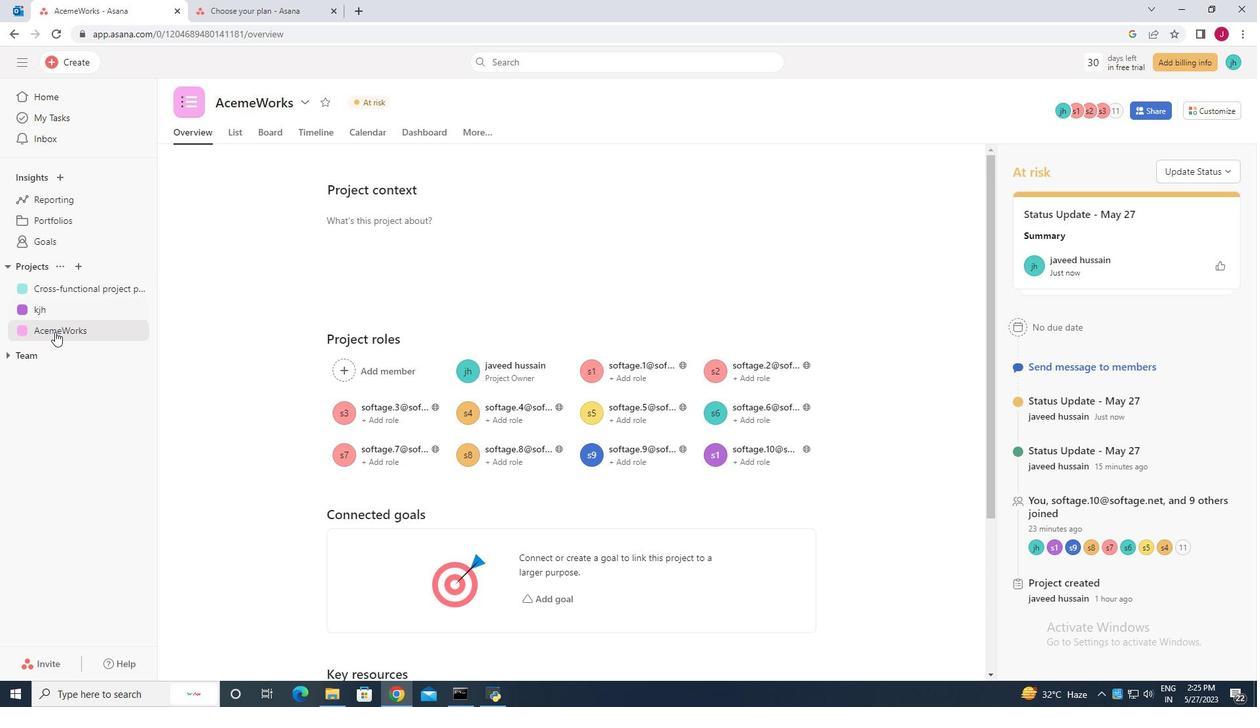 
Action: Mouse pressed left at (55, 332)
Screenshot: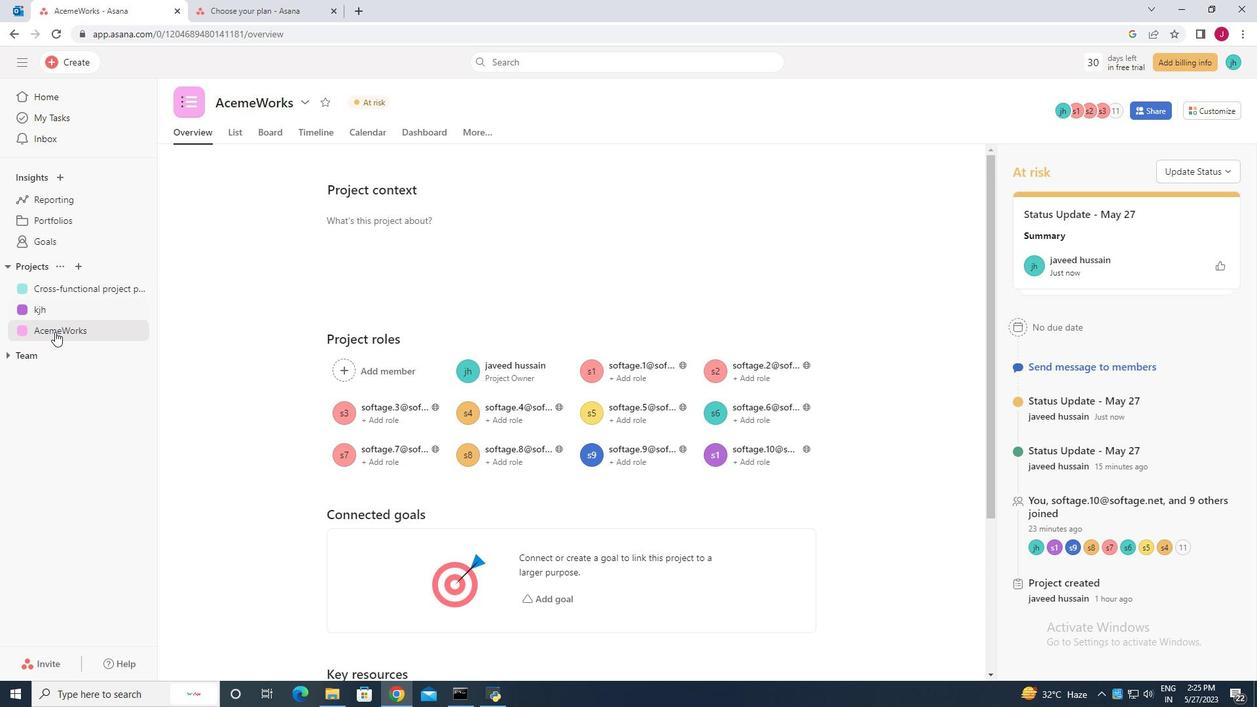 
Action: Mouse moved to (763, 211)
Screenshot: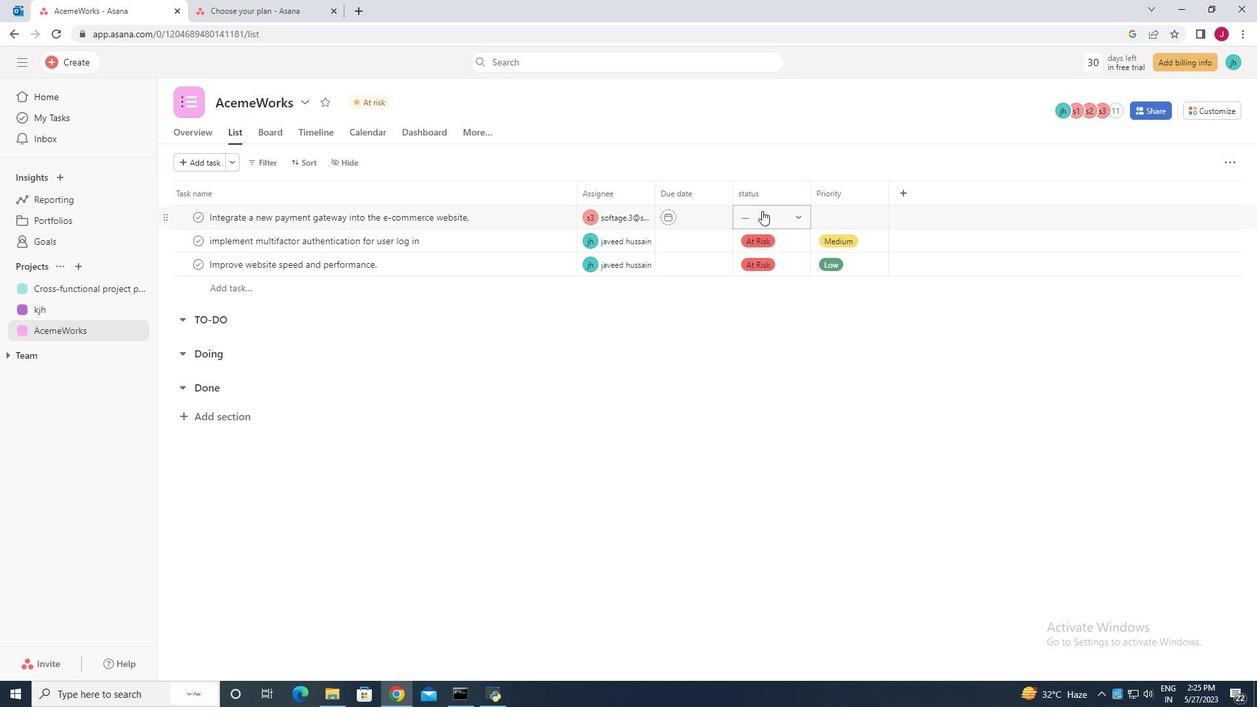 
Action: Mouse pressed left at (763, 211)
Screenshot: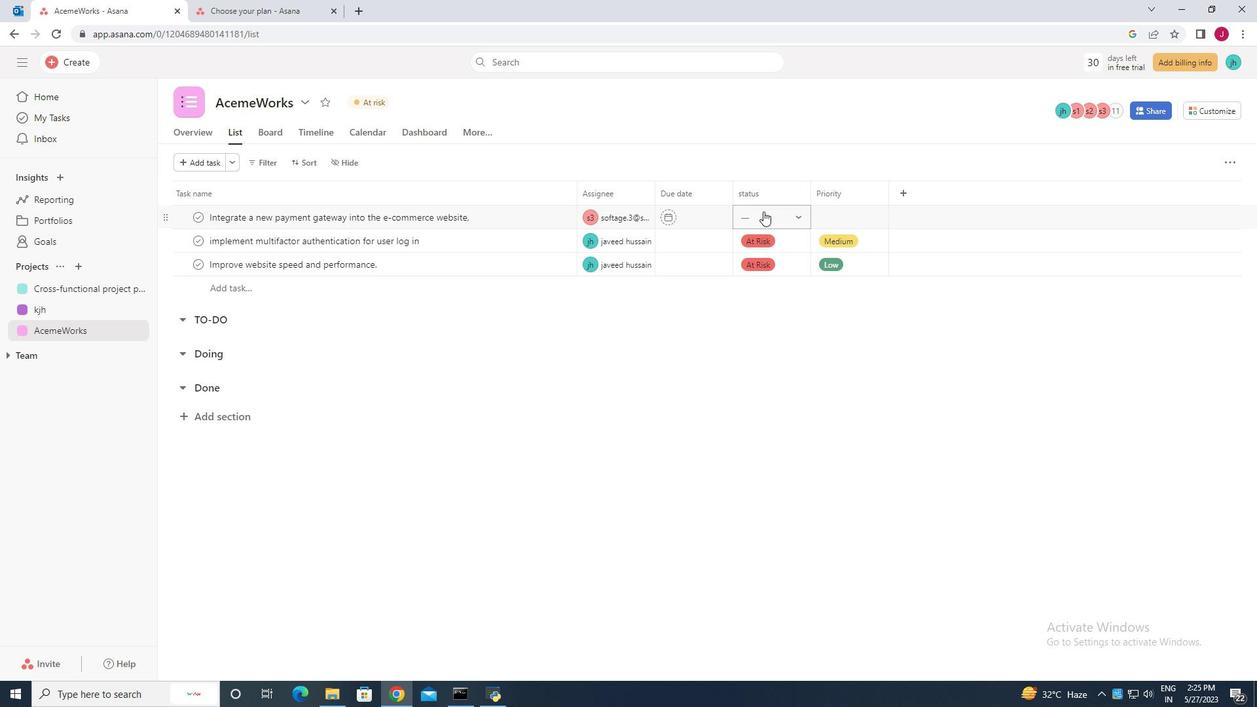 
Action: Mouse moved to (775, 292)
Screenshot: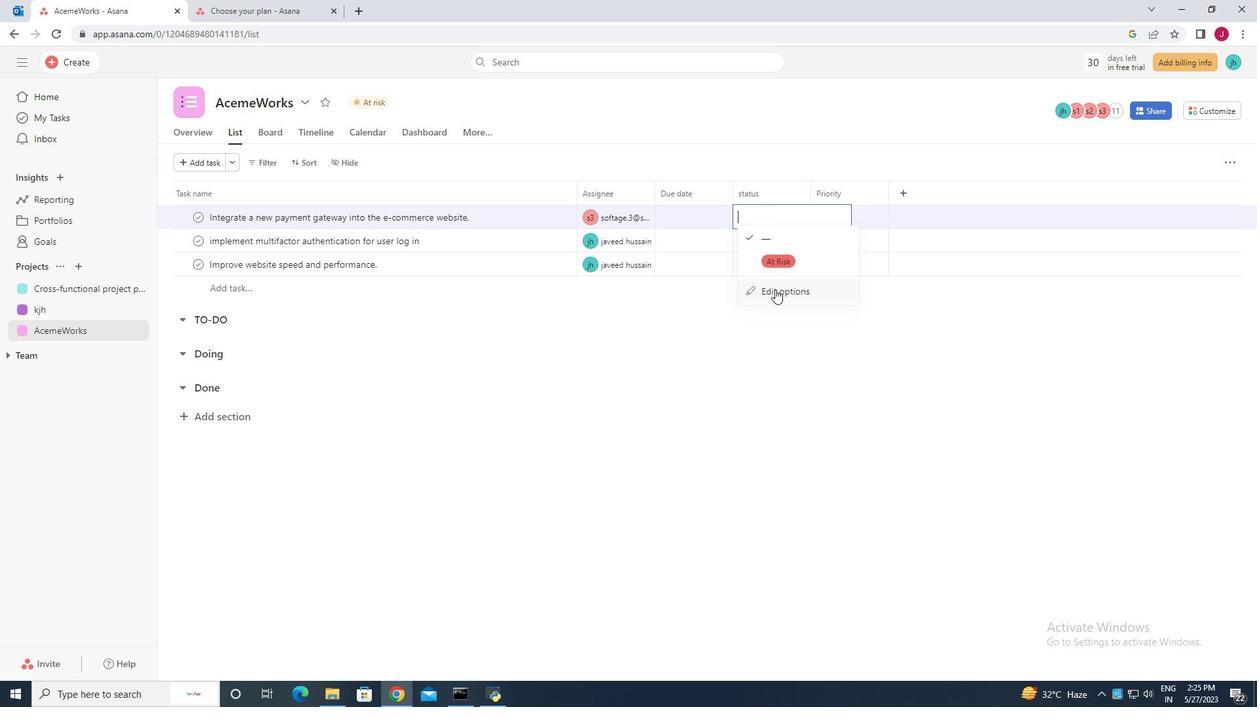 
Action: Mouse pressed left at (775, 292)
Screenshot: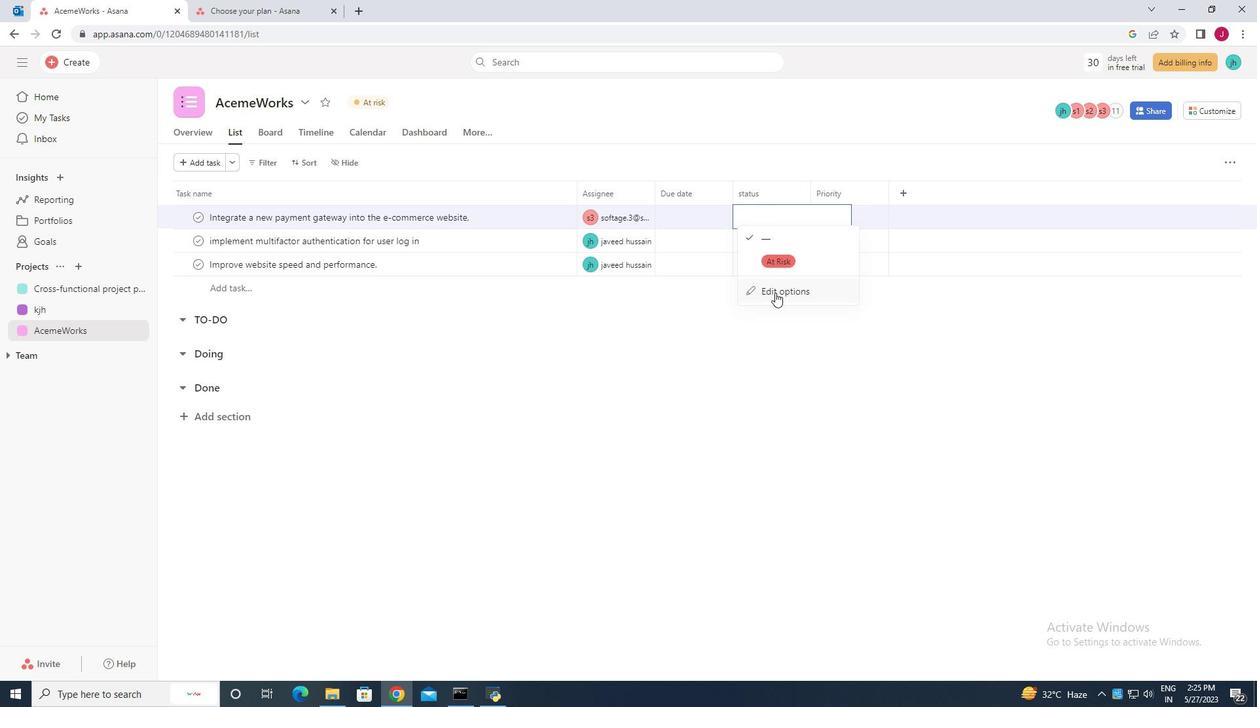 
Action: Mouse moved to (470, 273)
Screenshot: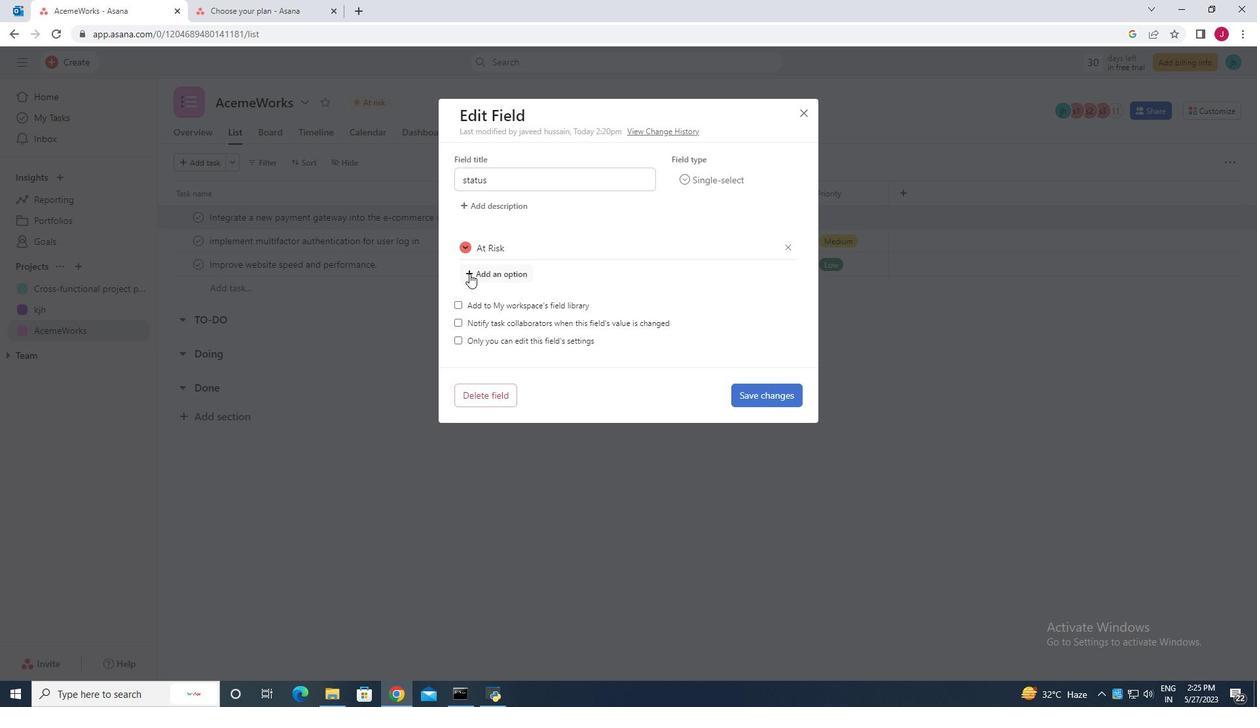 
Action: Mouse pressed left at (470, 273)
Screenshot: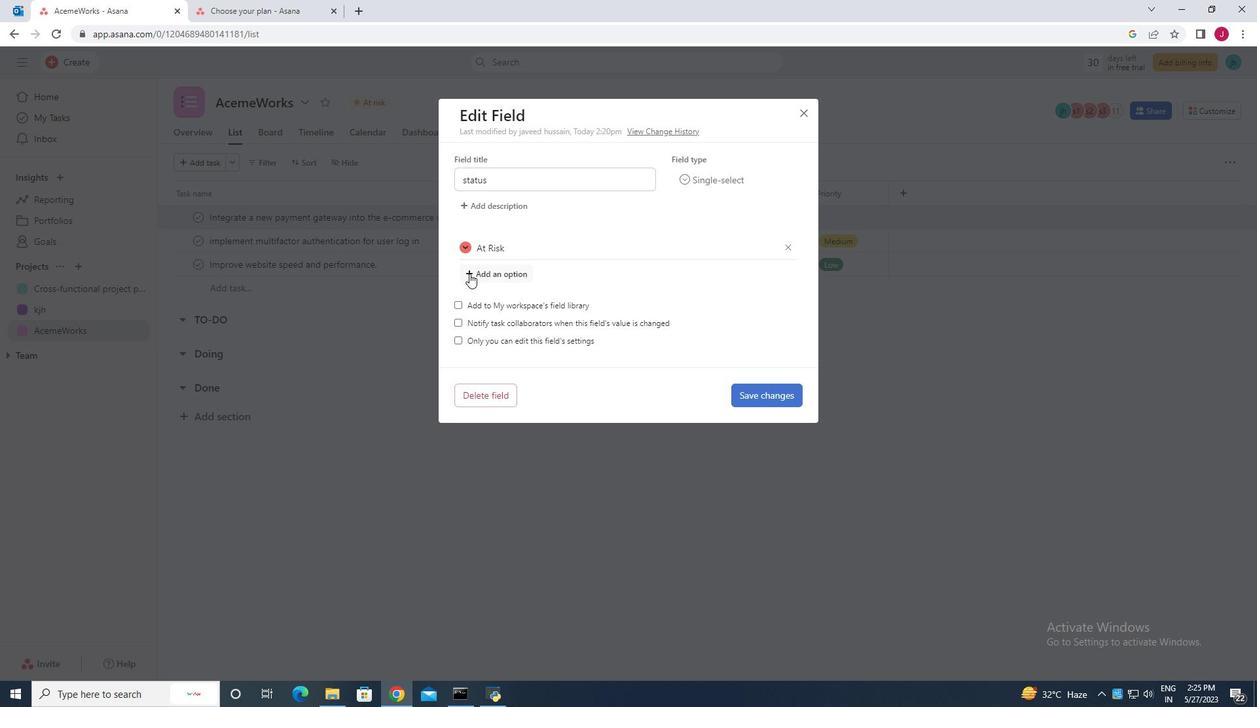 
Action: Mouse moved to (477, 269)
Screenshot: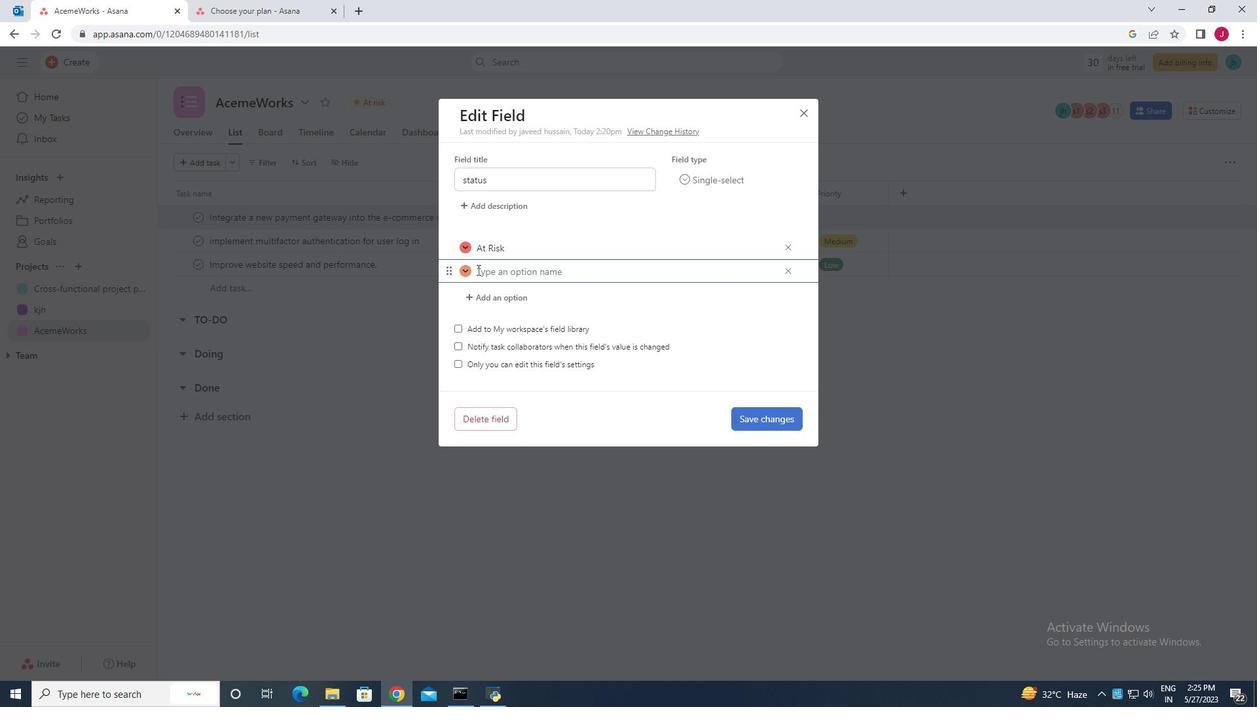 
Action: Key pressed <Key.caps_lock>A<Key.caps_lock>t<Key.space><Key.caps_lock>R<Key.caps_lock>
Screenshot: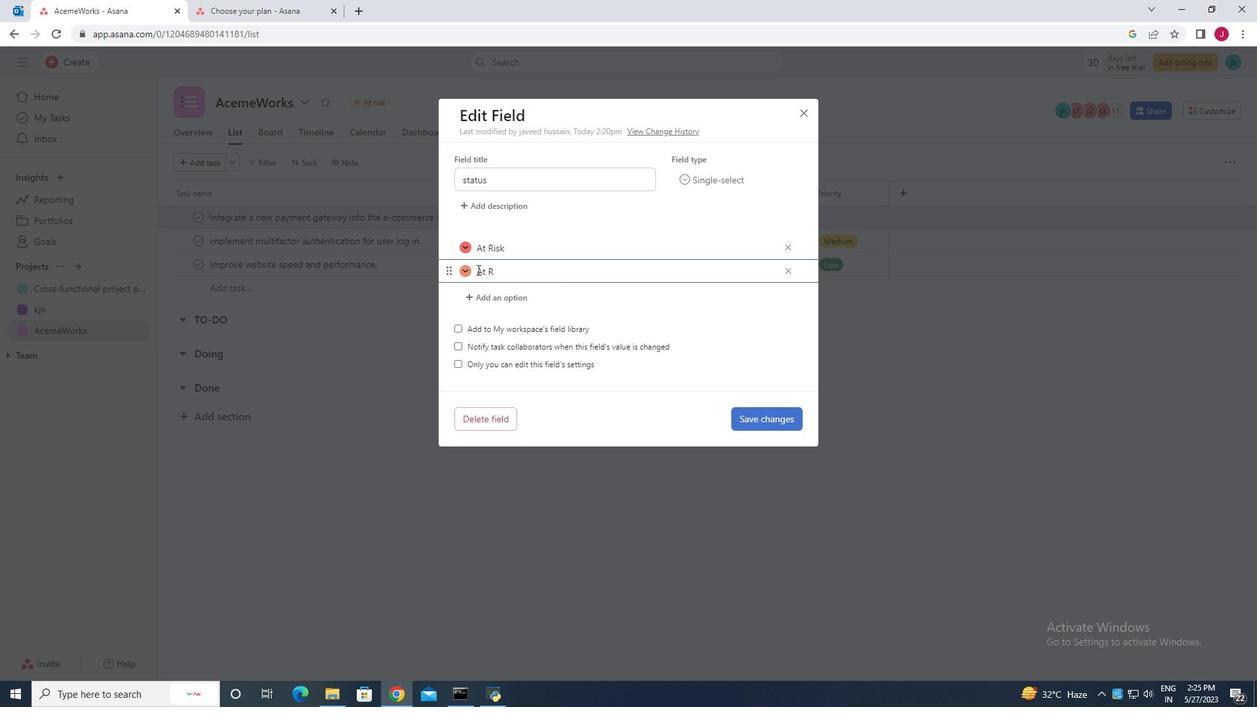 
Action: Mouse moved to (789, 268)
Screenshot: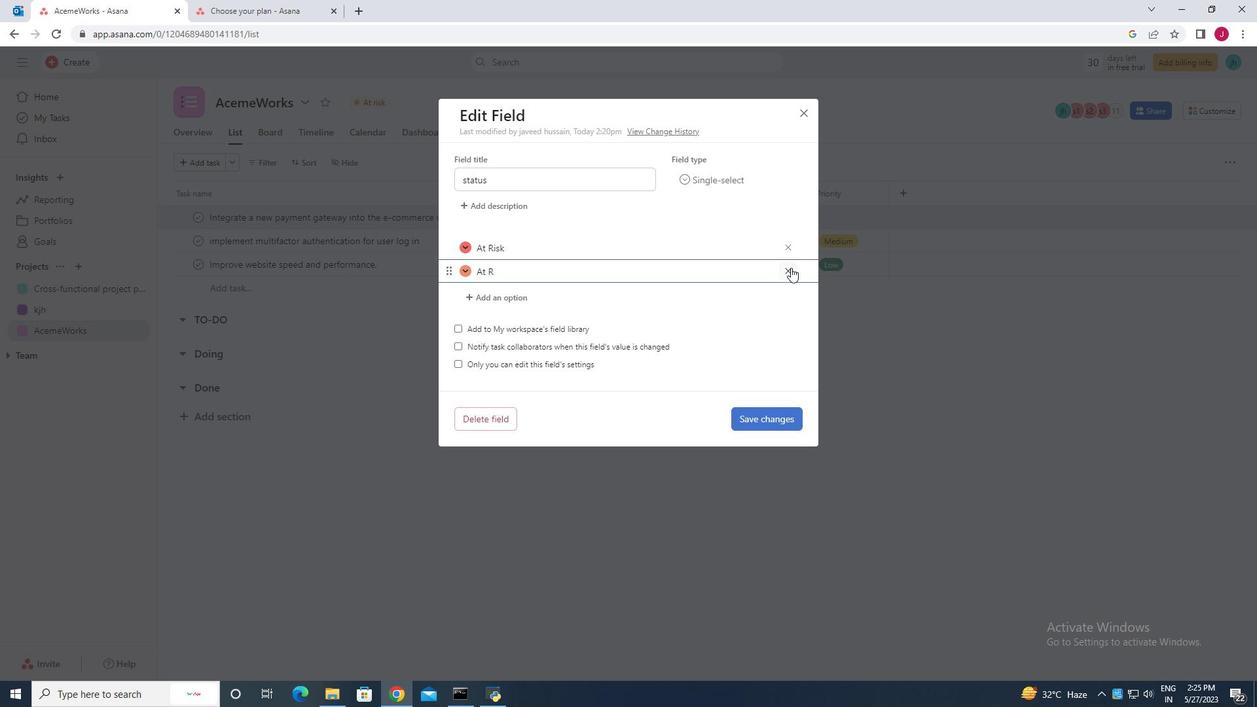 
Action: Mouse pressed left at (789, 268)
Screenshot: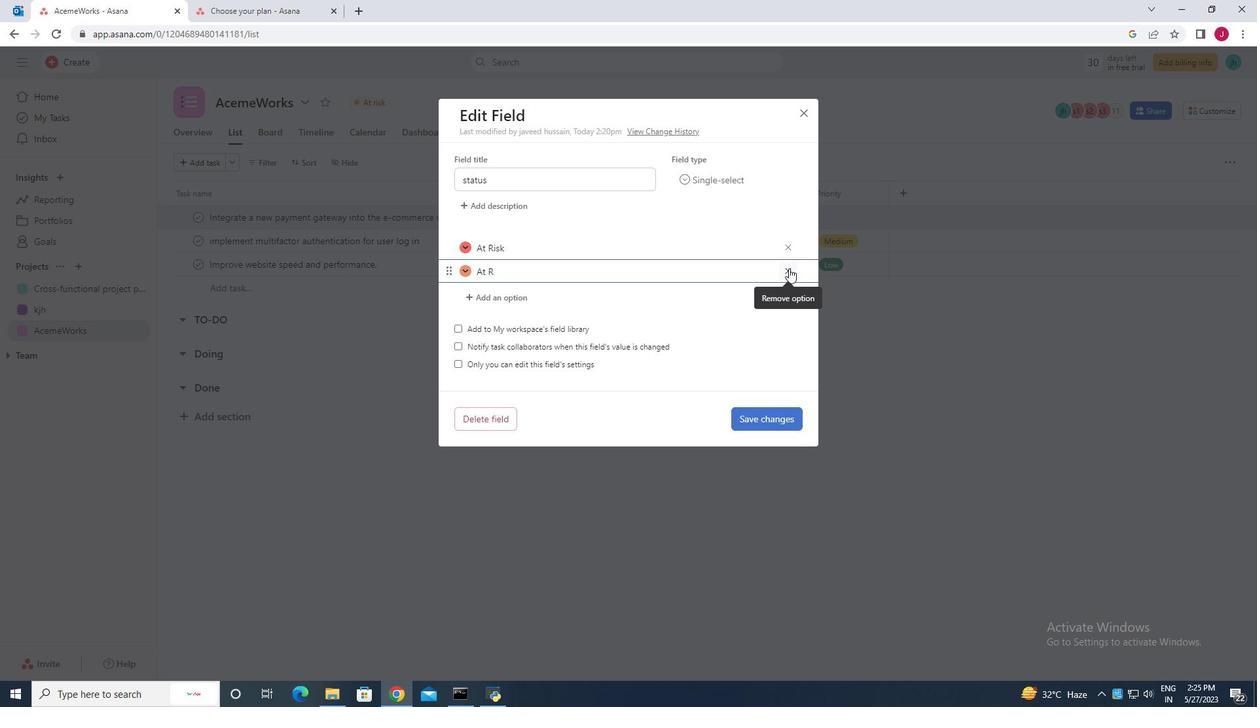
Action: Mouse moved to (799, 116)
Screenshot: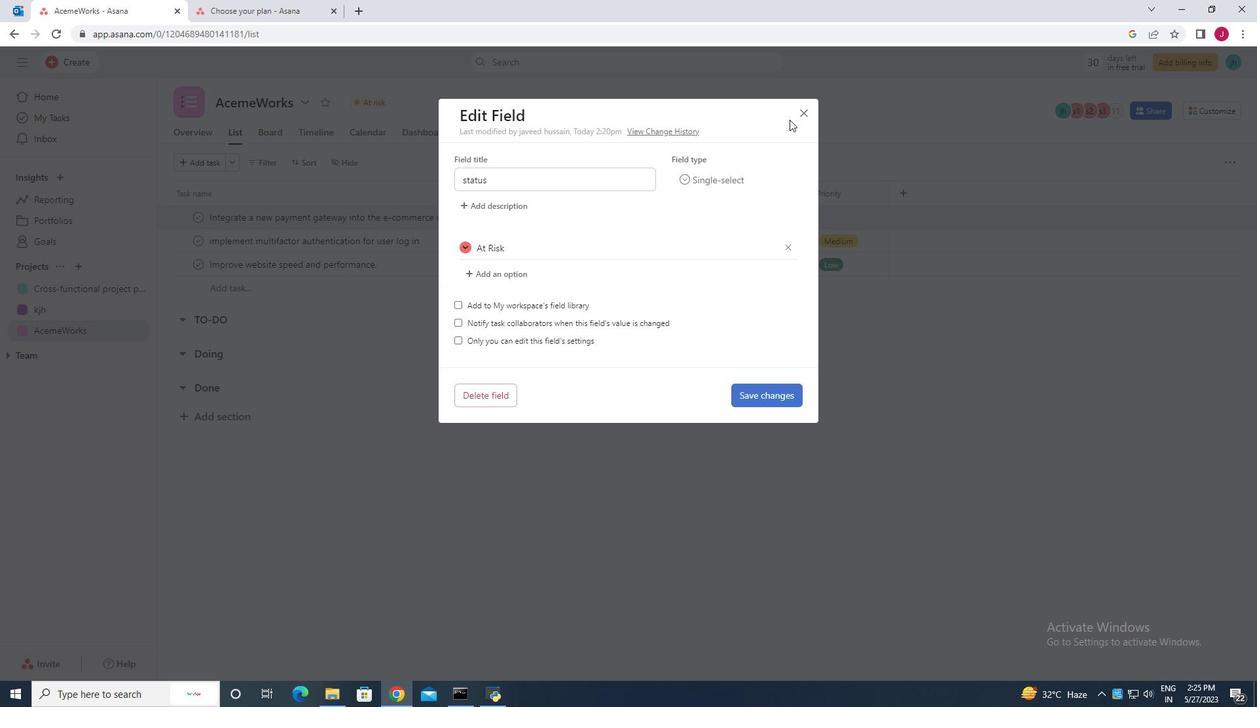 
Action: Mouse pressed left at (799, 116)
Screenshot: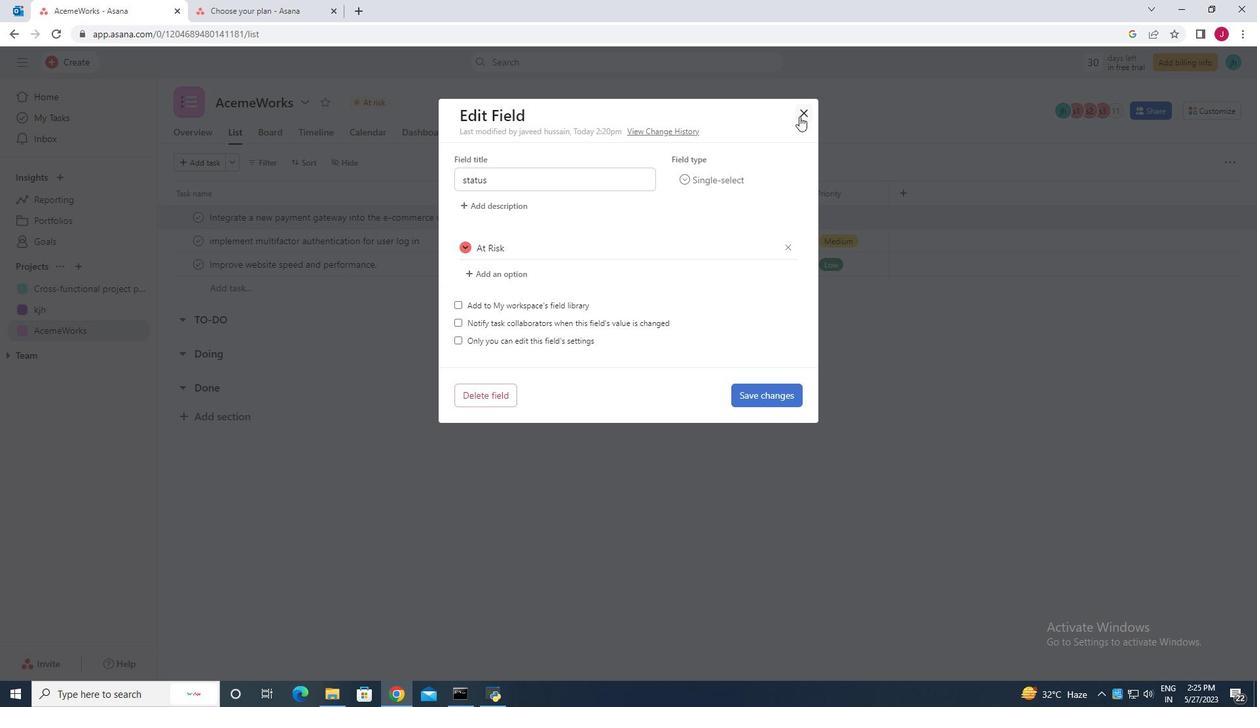 
Action: Mouse moved to (749, 221)
Screenshot: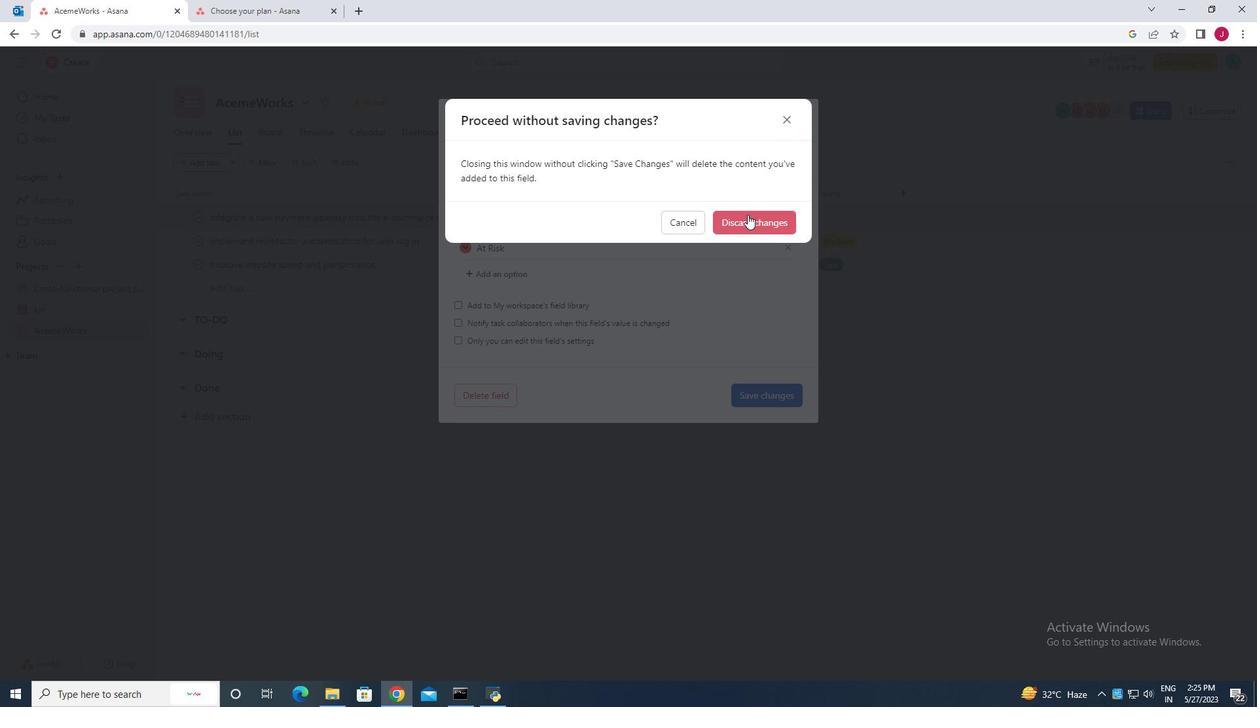 
Action: Mouse pressed left at (749, 221)
Screenshot: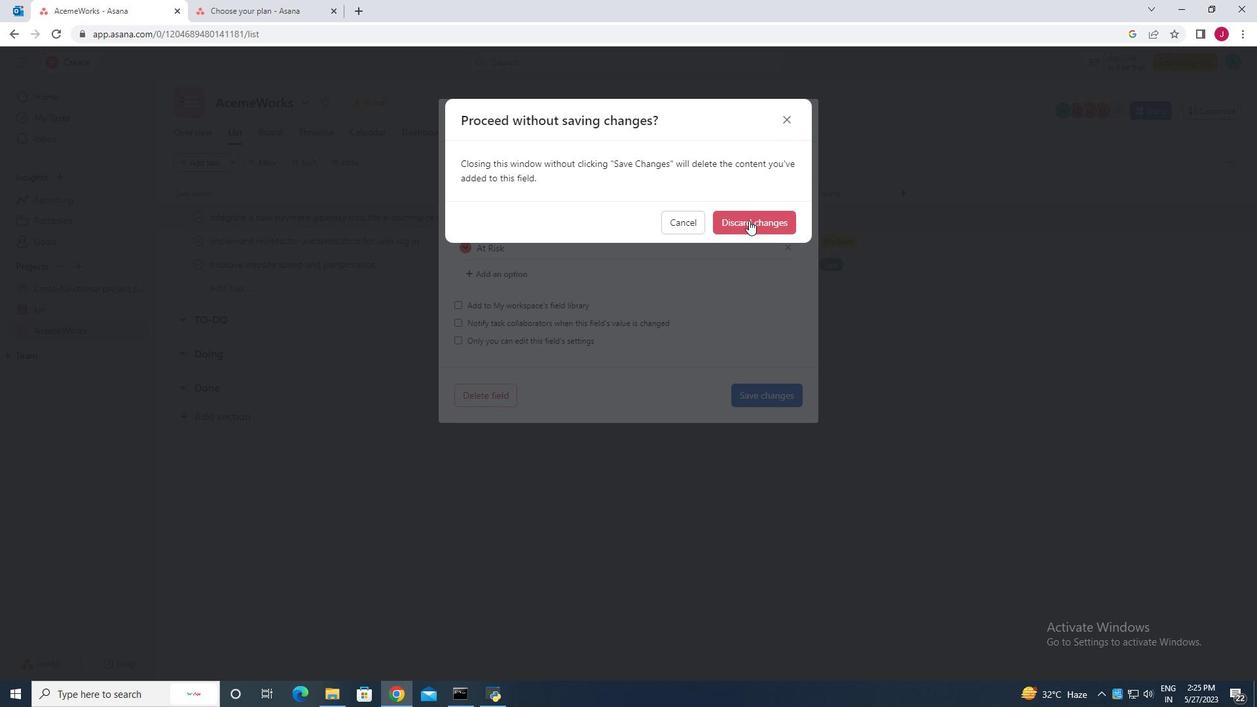 
Action: Mouse moved to (762, 240)
Screenshot: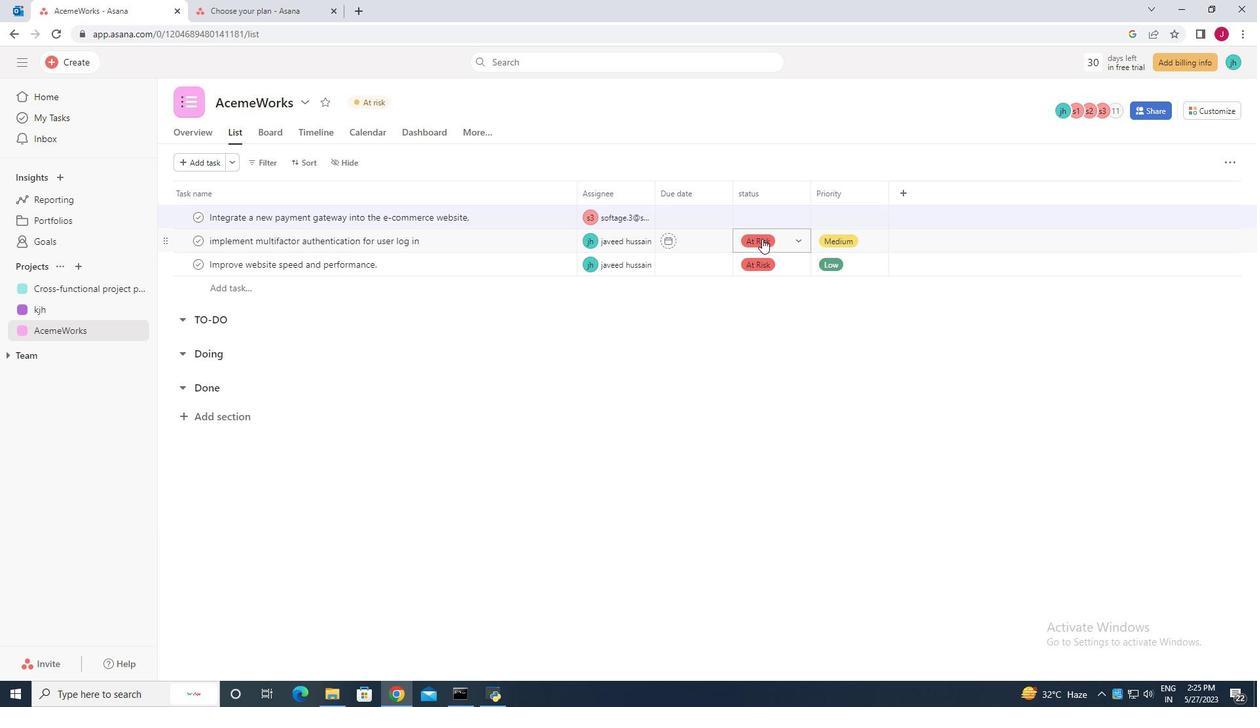 
Action: Mouse pressed left at (762, 240)
Screenshot: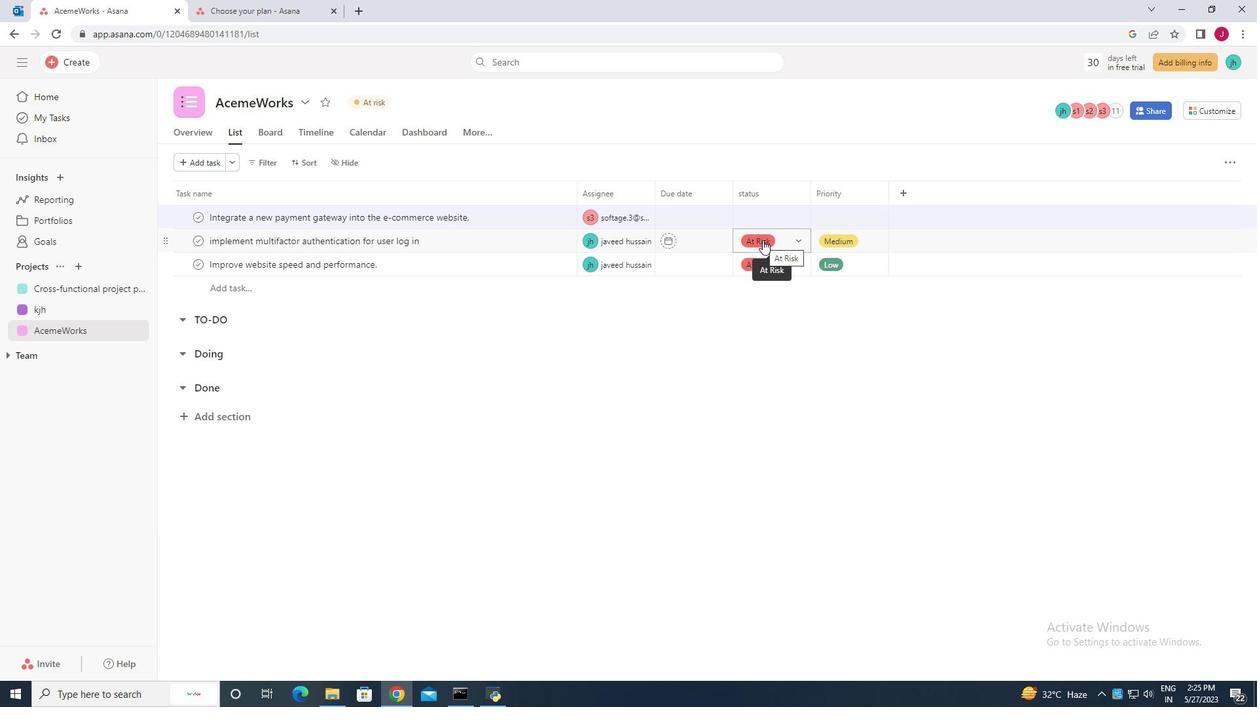 
Action: Mouse moved to (762, 216)
Screenshot: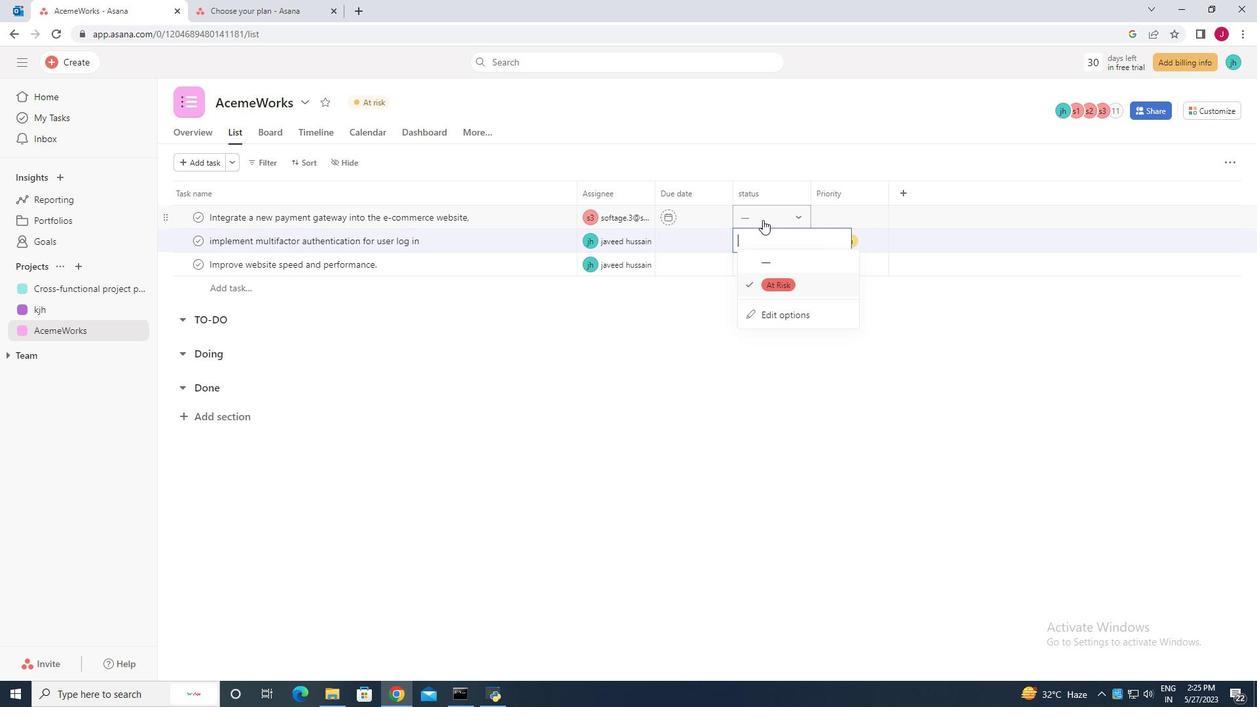 
Action: Mouse pressed left at (762, 216)
Screenshot: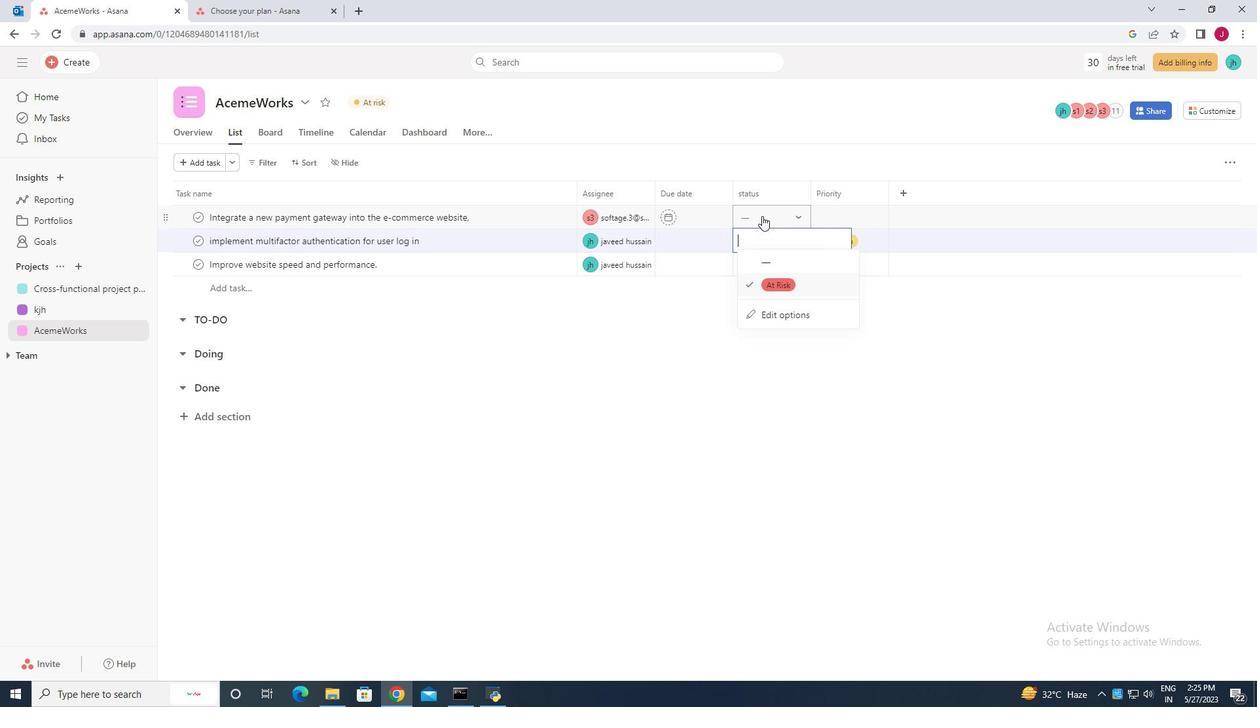 
Action: Mouse moved to (787, 267)
Screenshot: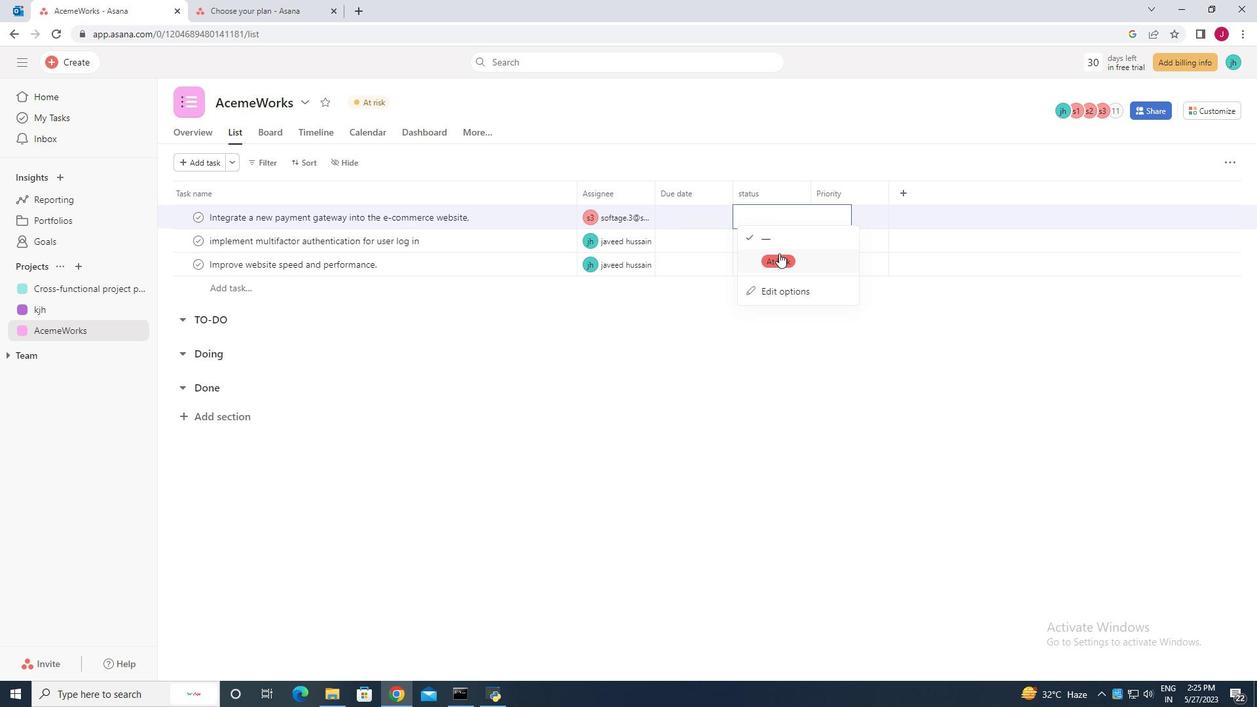 
Action: Mouse pressed left at (787, 267)
Screenshot: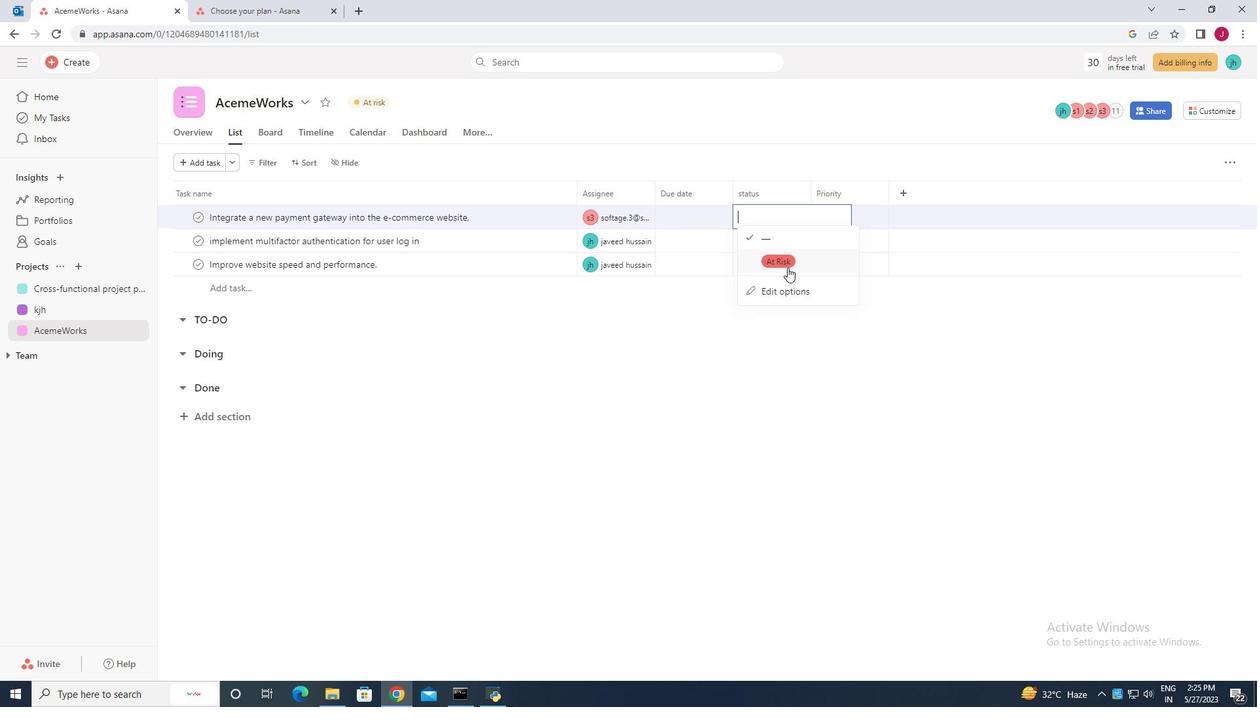 
Action: Mouse moved to (853, 218)
Screenshot: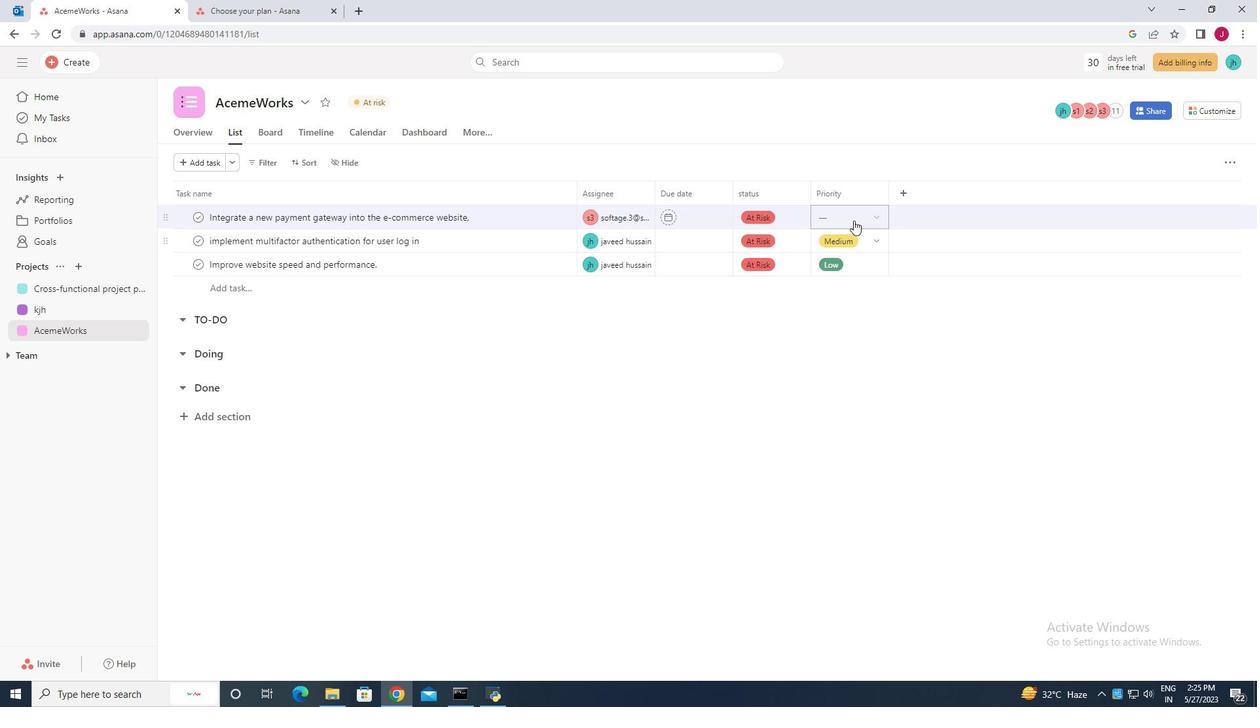 
Action: Mouse pressed left at (853, 218)
Screenshot: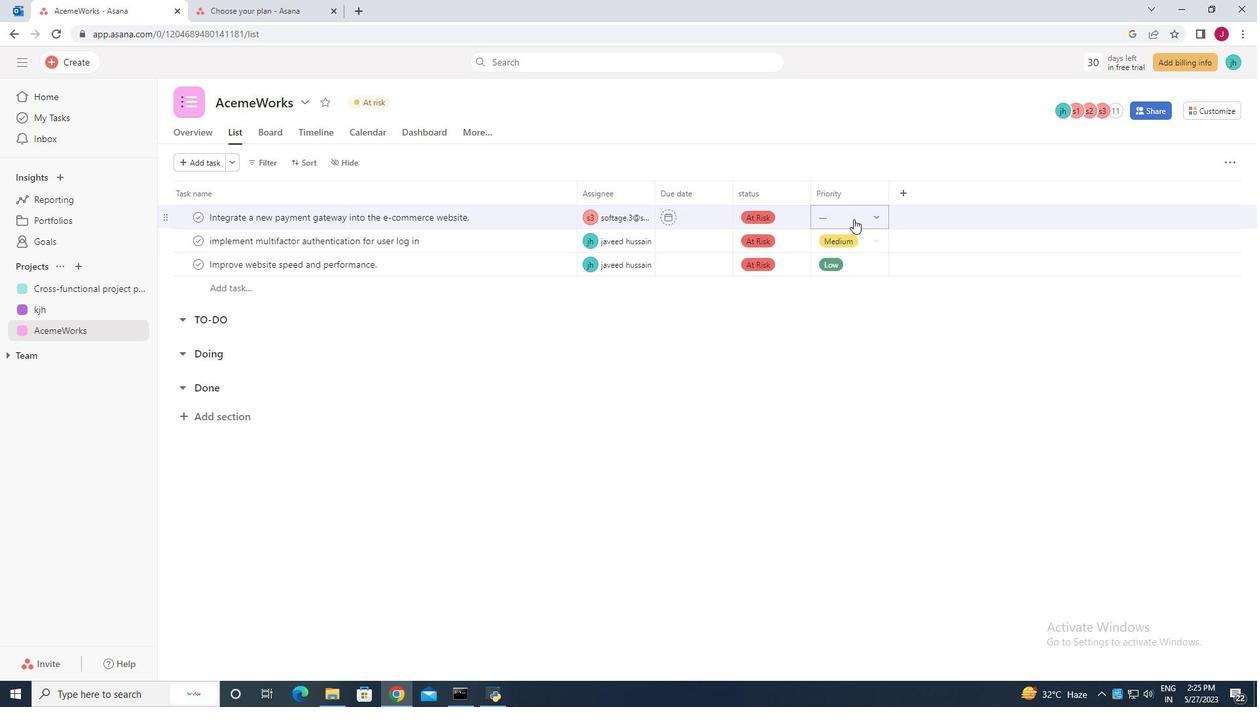 
Action: Mouse moved to (856, 284)
Screenshot: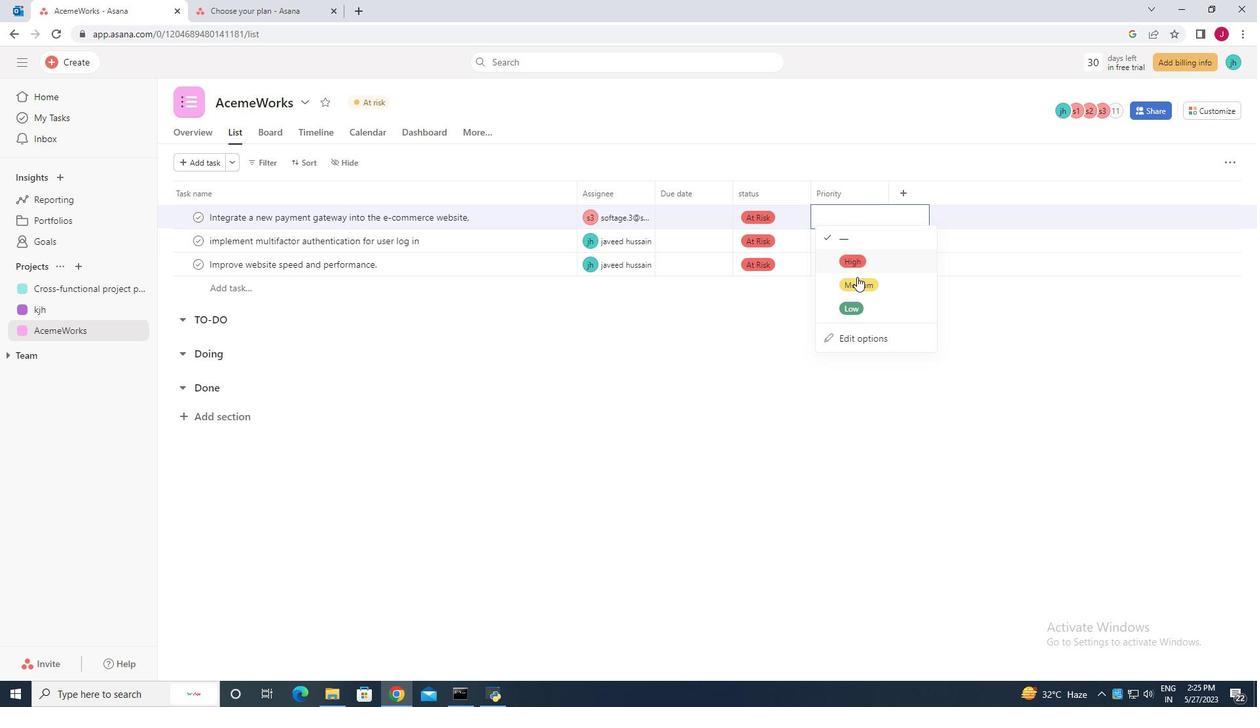 
Action: Mouse pressed left at (856, 284)
Screenshot: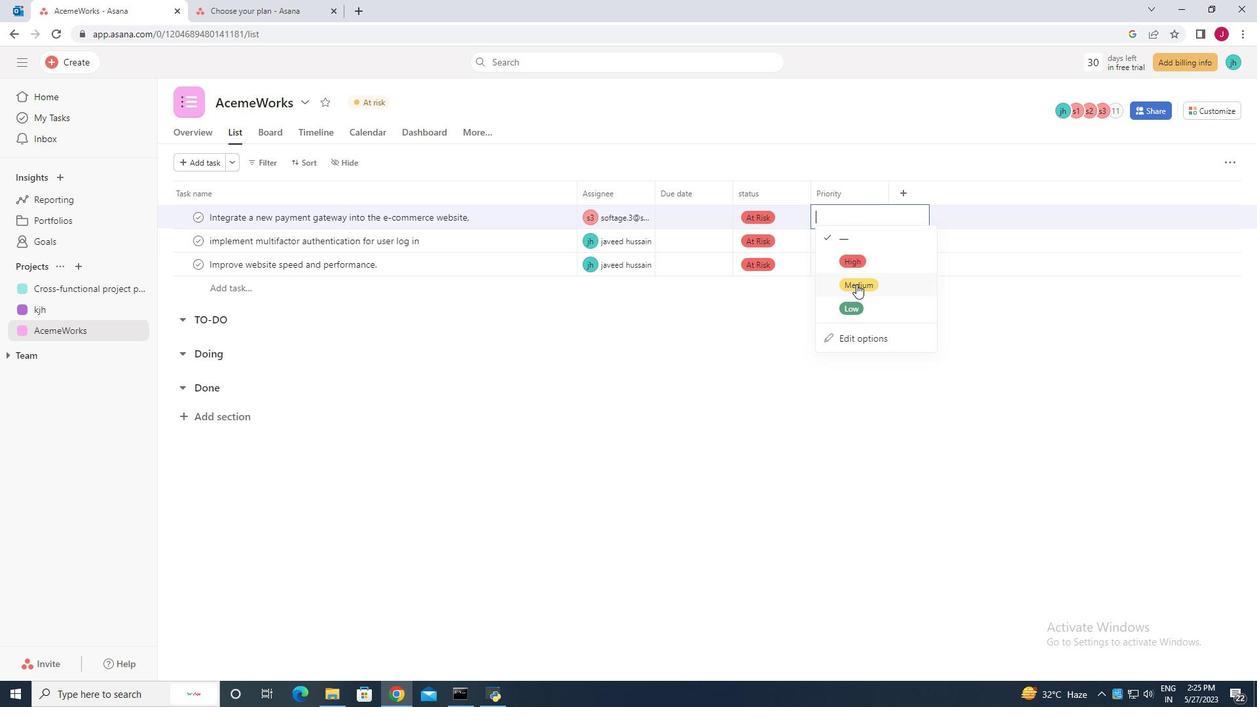 
Action: Mouse moved to (749, 324)
Screenshot: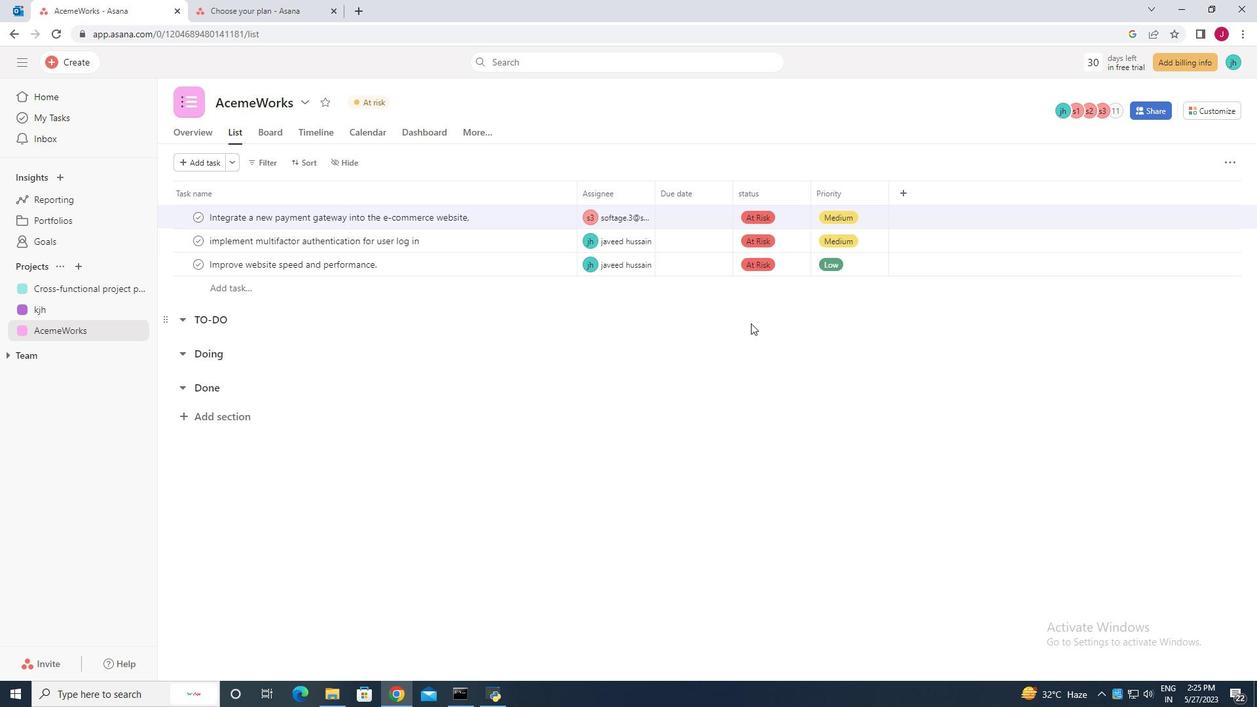 
